 Task: Find connections with filter location Farshūţ with filter topic #healthy with filter profile language French with filter current company Startup Story™ with filter school BBD University with filter industry Plastics Manufacturing with filter service category Telecommunications with filter keywords title Suicide Hotline Volunteer
Action: Mouse moved to (499, 66)
Screenshot: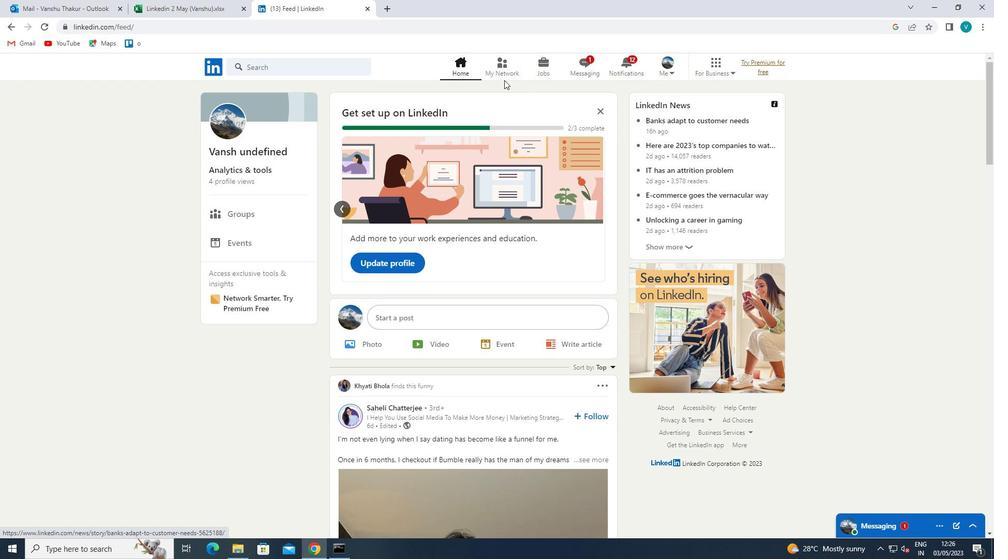 
Action: Mouse pressed left at (499, 66)
Screenshot: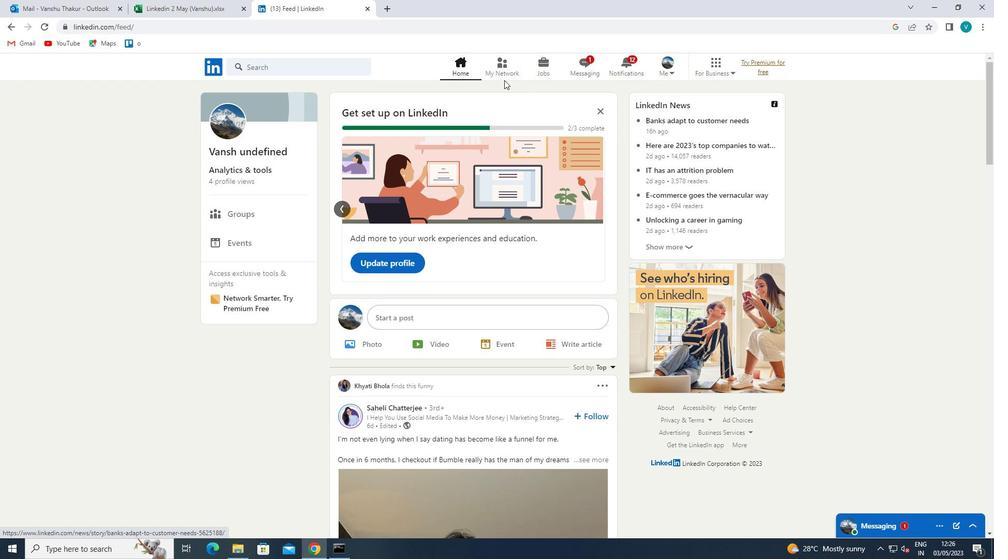 
Action: Mouse moved to (270, 132)
Screenshot: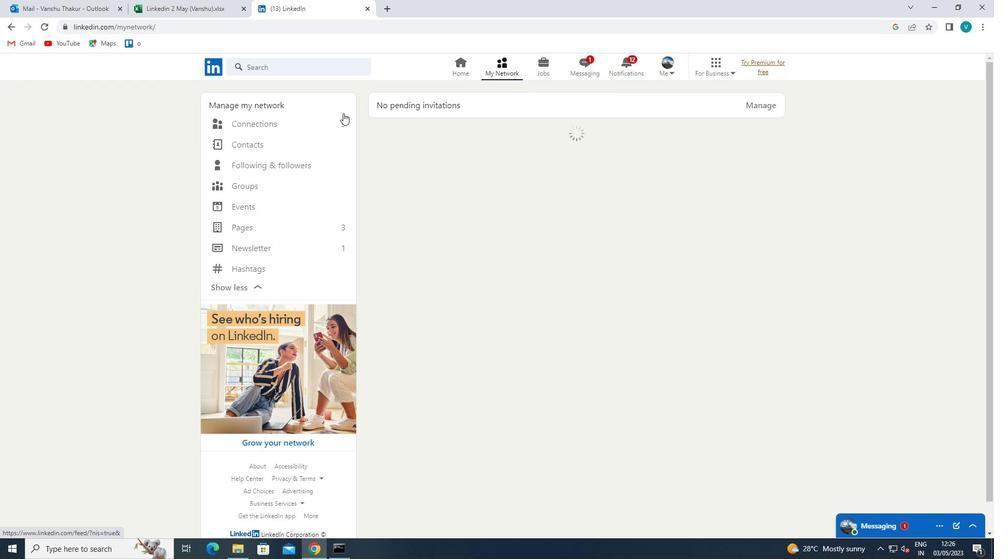 
Action: Mouse pressed left at (270, 132)
Screenshot: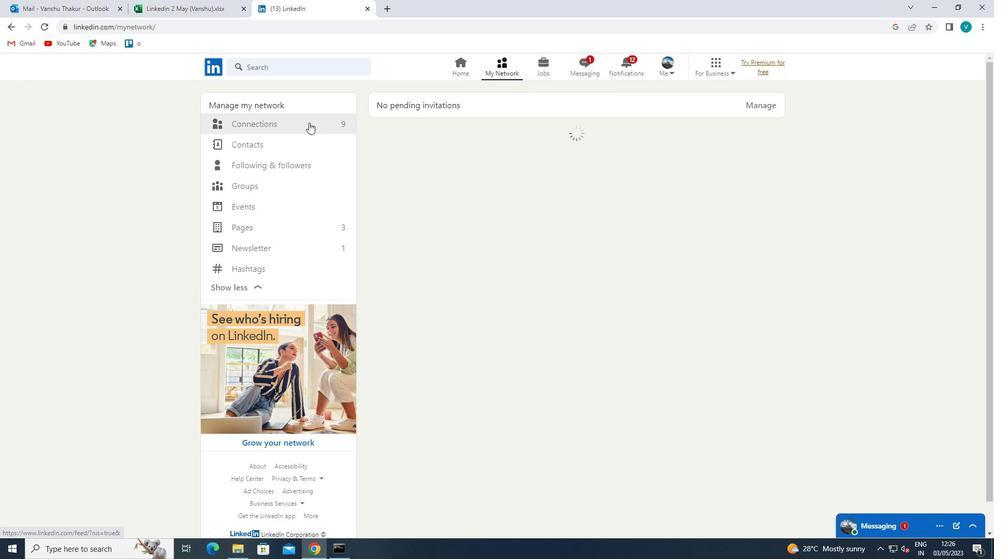 
Action: Mouse moved to (284, 123)
Screenshot: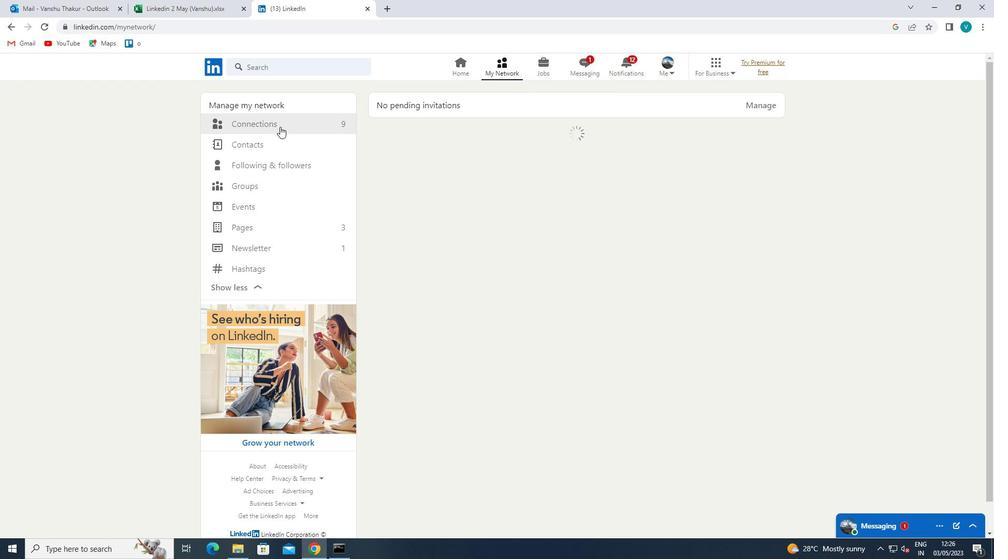 
Action: Mouse pressed left at (284, 123)
Screenshot: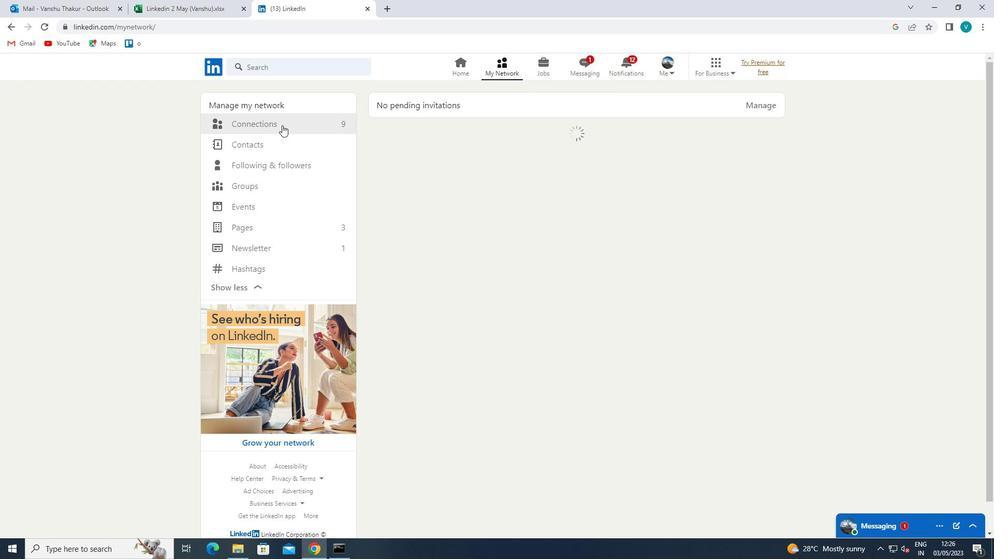 
Action: Mouse moved to (571, 129)
Screenshot: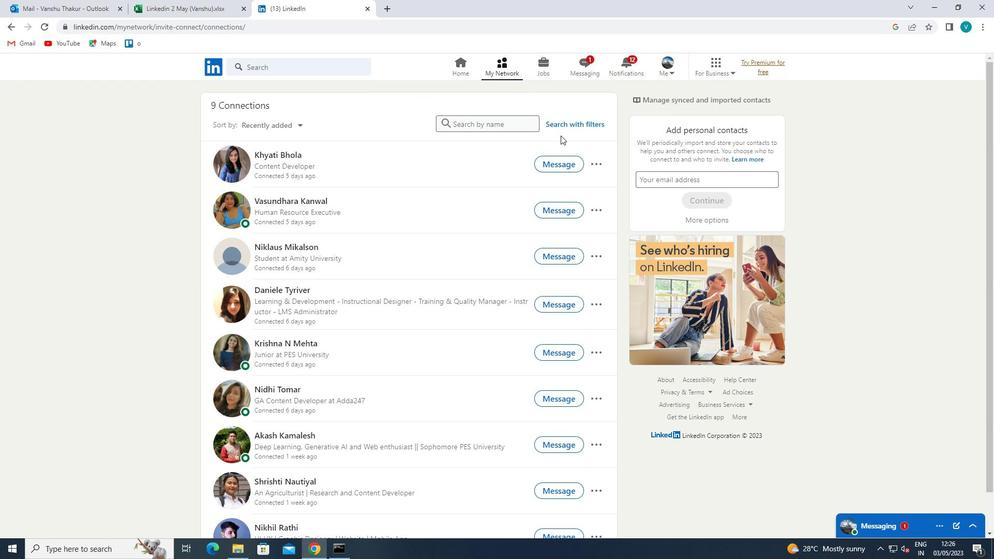
Action: Mouse pressed left at (571, 129)
Screenshot: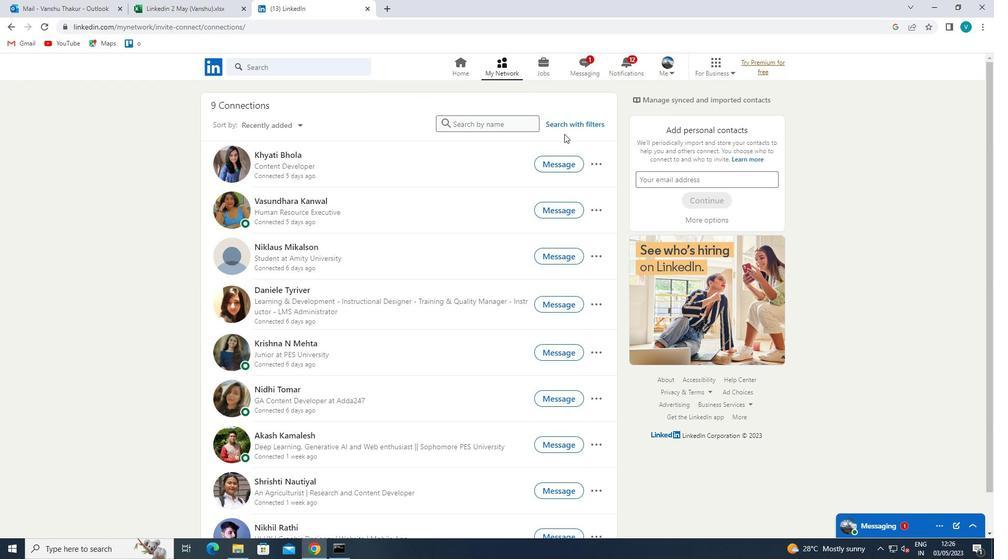 
Action: Mouse moved to (497, 100)
Screenshot: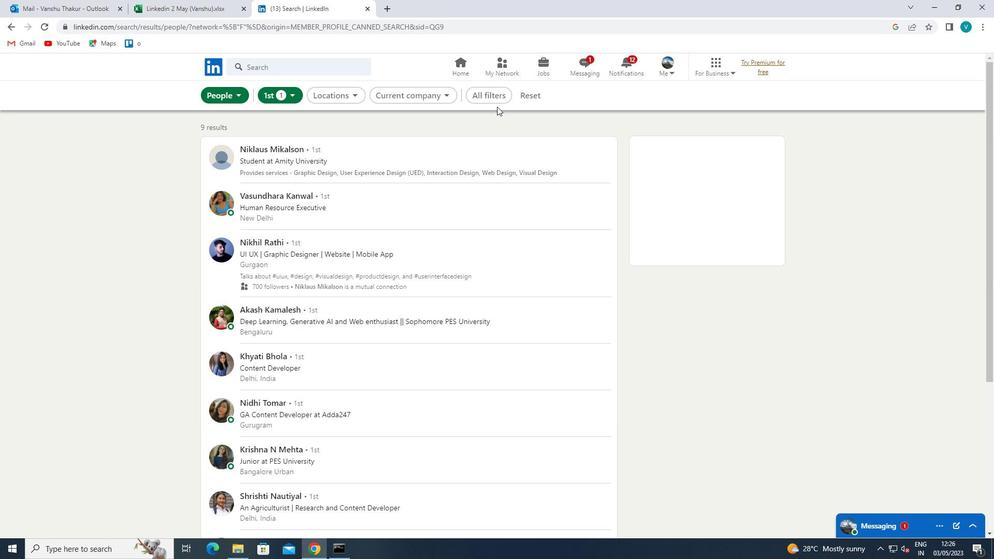 
Action: Mouse pressed left at (497, 100)
Screenshot: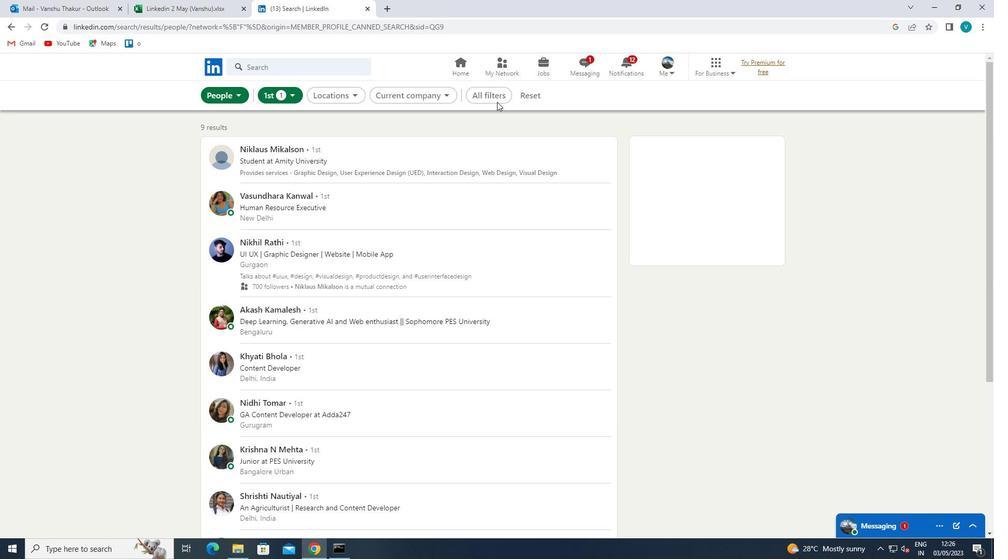 
Action: Mouse moved to (496, 98)
Screenshot: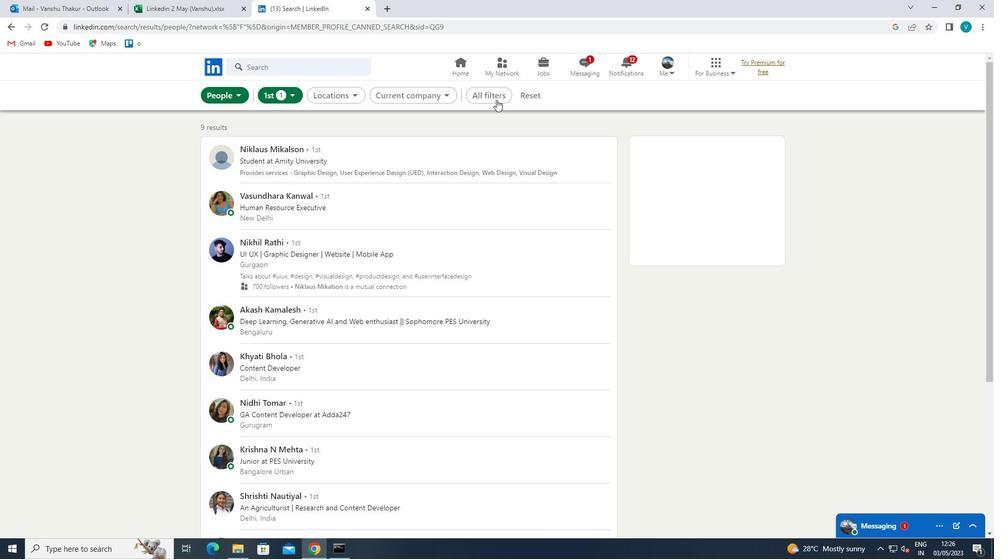 
Action: Mouse pressed left at (496, 98)
Screenshot: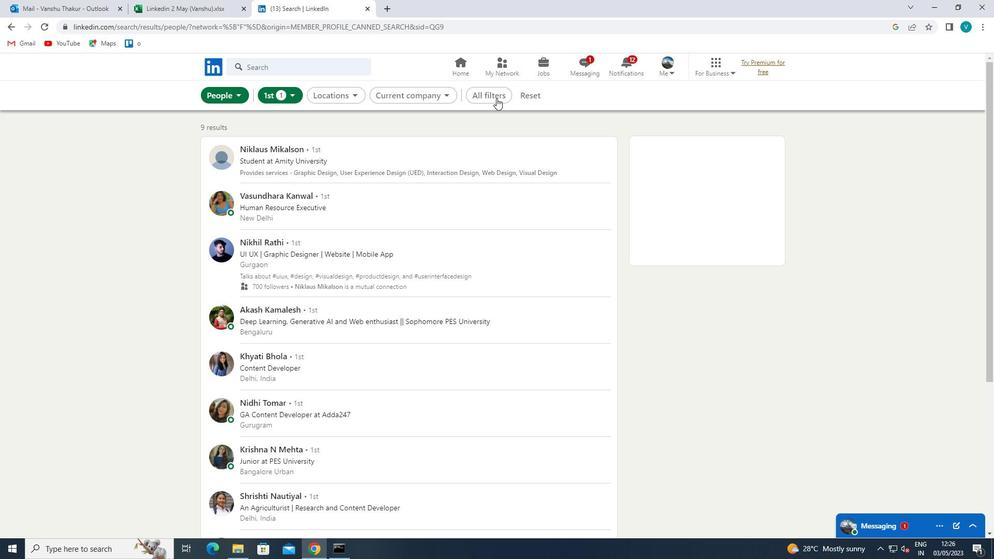 
Action: Mouse moved to (482, 89)
Screenshot: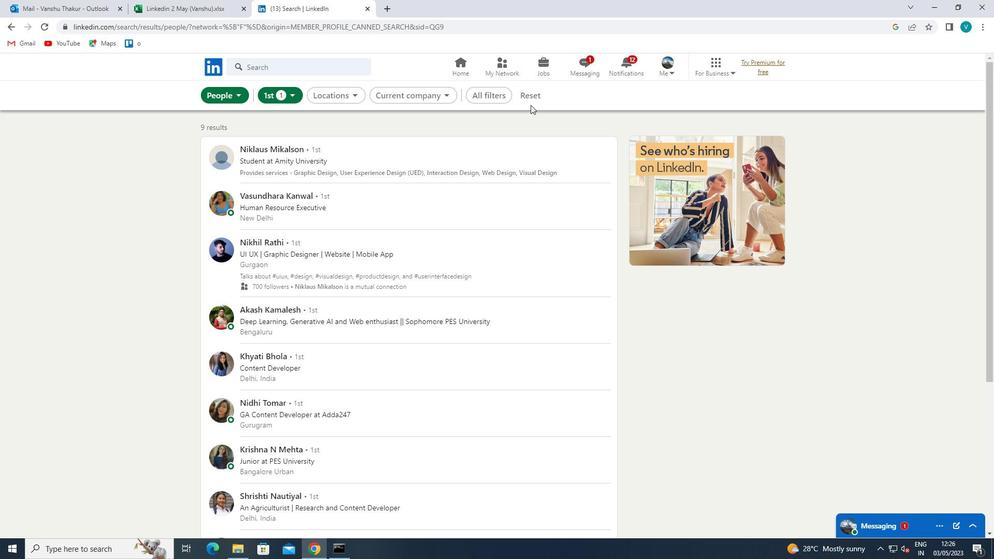 
Action: Mouse pressed left at (482, 89)
Screenshot: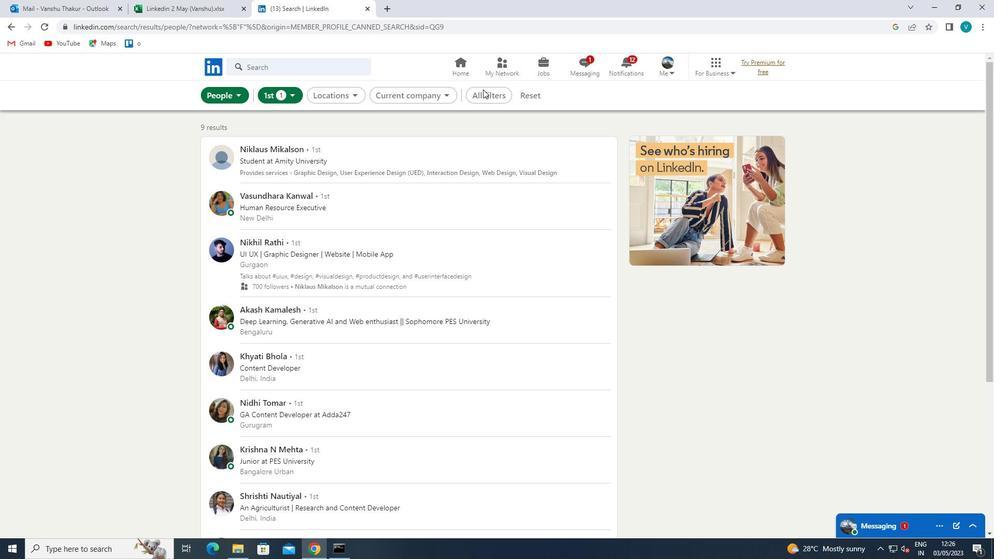
Action: Mouse moved to (484, 101)
Screenshot: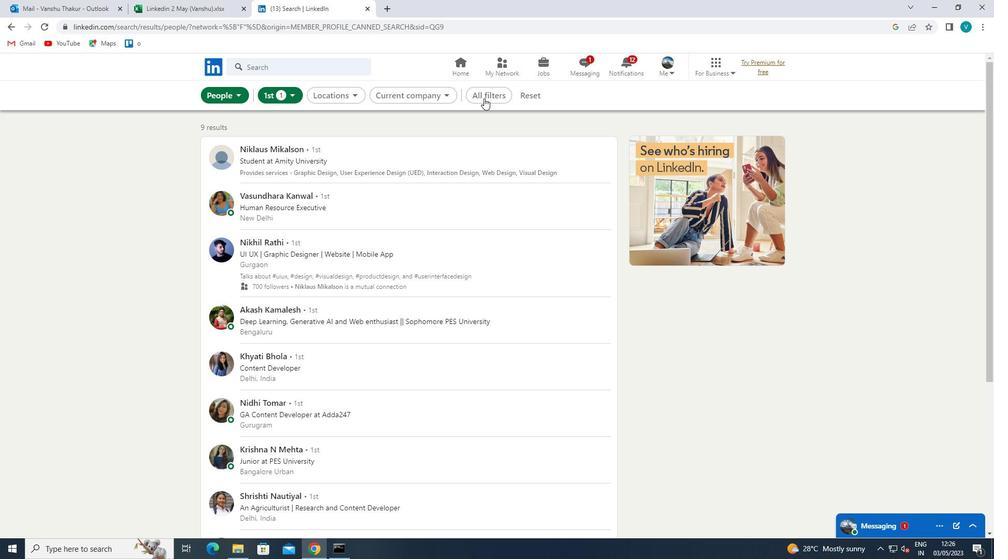 
Action: Mouse pressed left at (484, 101)
Screenshot: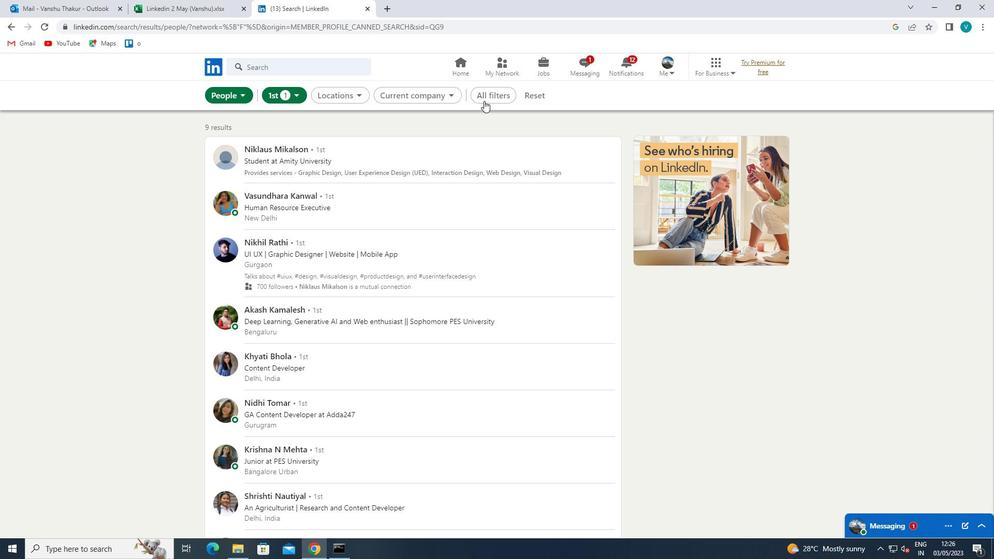 
Action: Mouse pressed left at (484, 101)
Screenshot: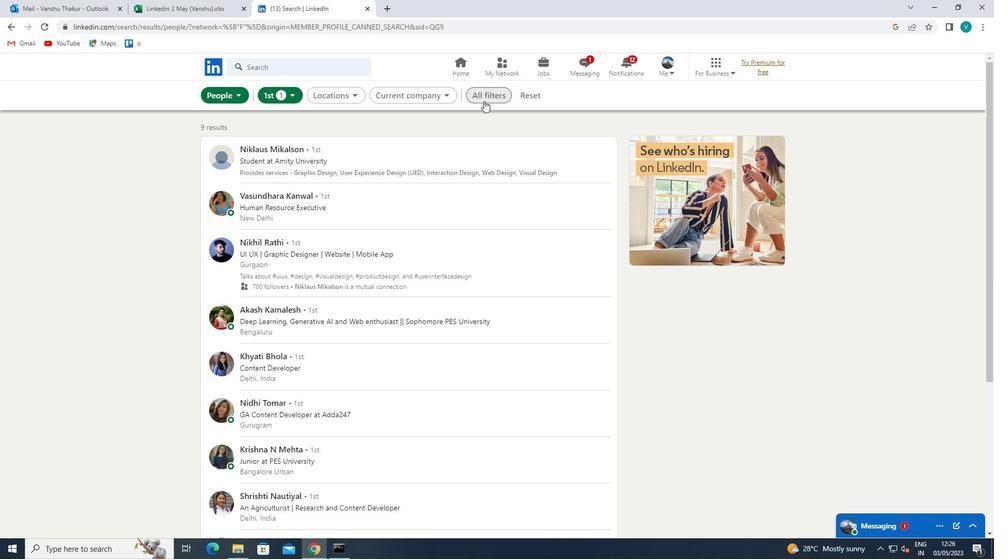 
Action: Mouse moved to (870, 365)
Screenshot: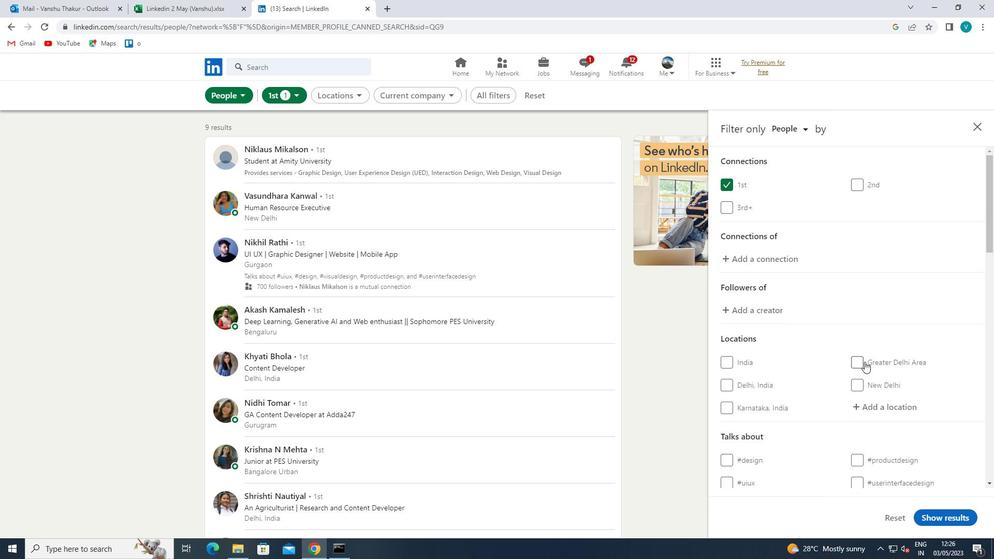 
Action: Mouse scrolled (870, 365) with delta (0, 0)
Screenshot: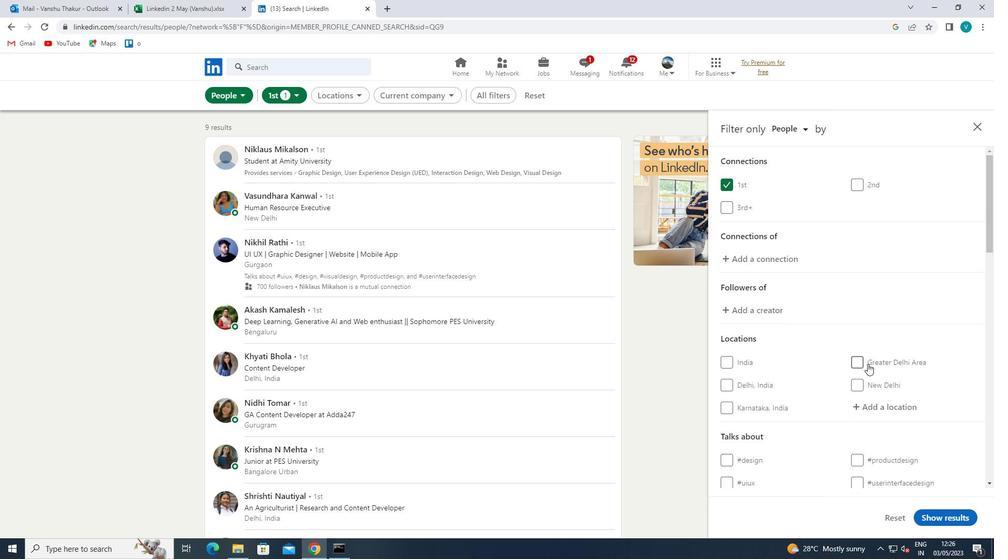 
Action: Mouse scrolled (870, 365) with delta (0, 0)
Screenshot: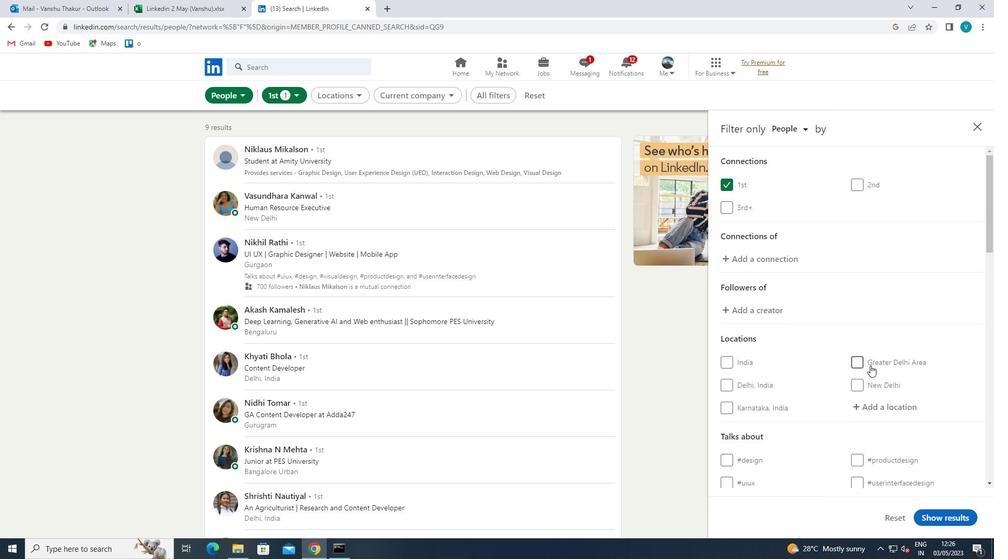 
Action: Mouse moved to (880, 300)
Screenshot: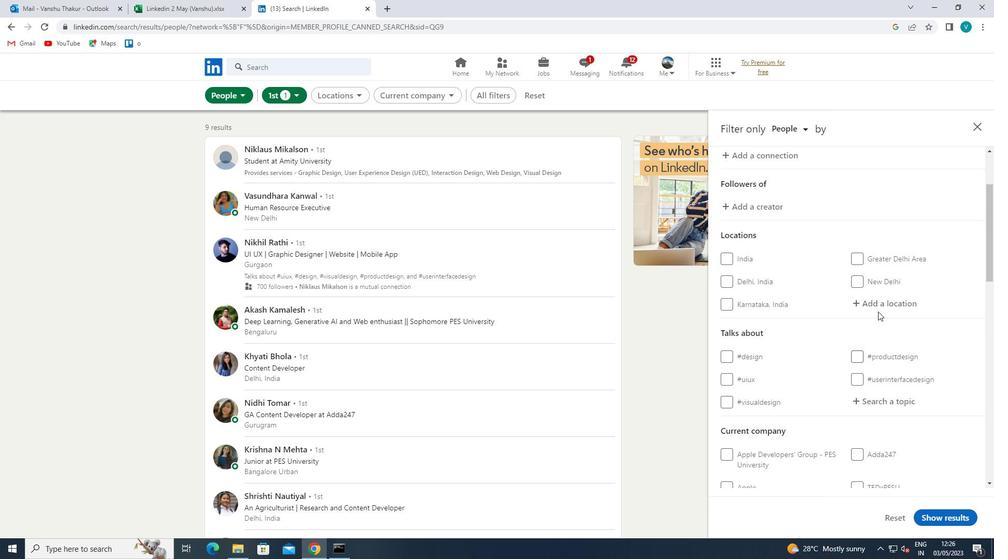 
Action: Mouse pressed left at (880, 300)
Screenshot: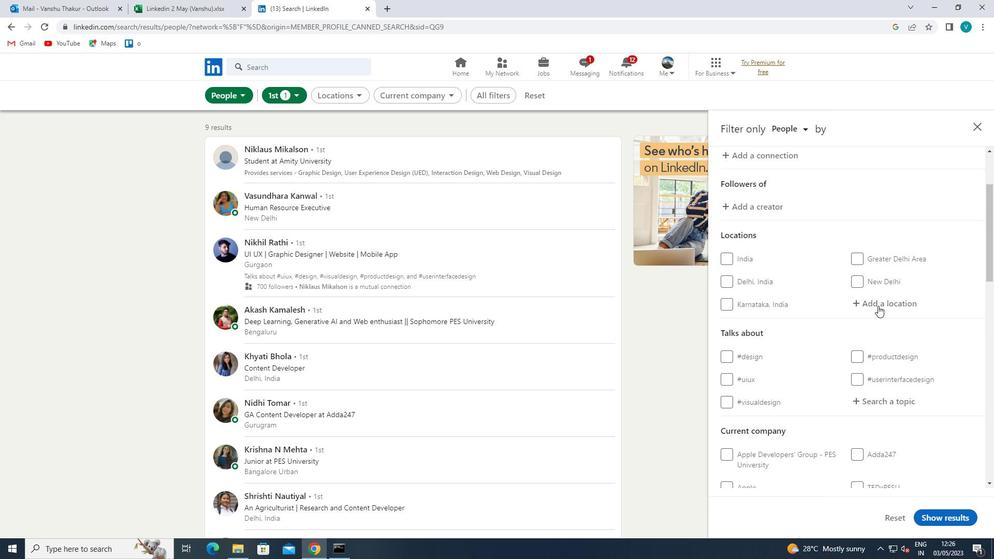 
Action: Mouse moved to (714, 207)
Screenshot: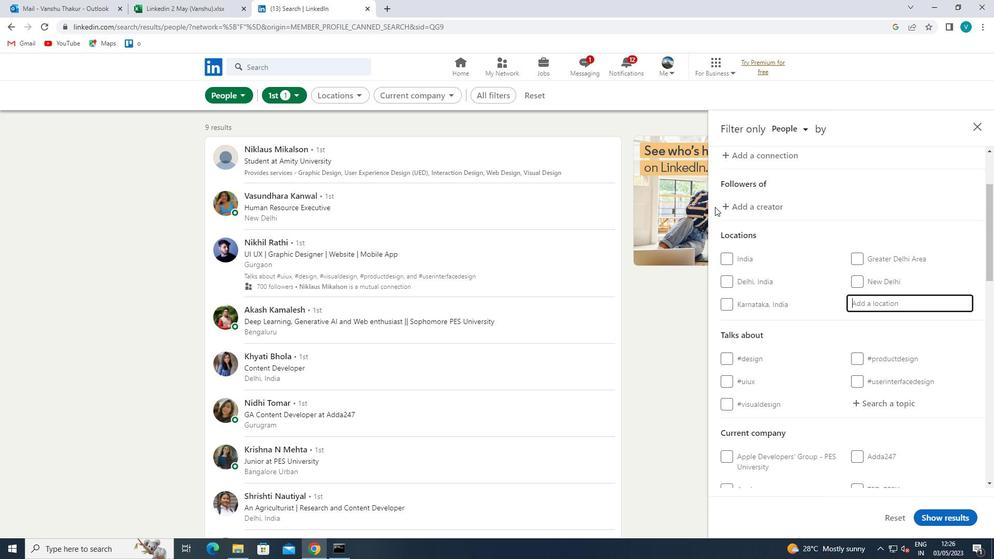 
Action: Key pressed <Key.shift>FARSHUT
Screenshot: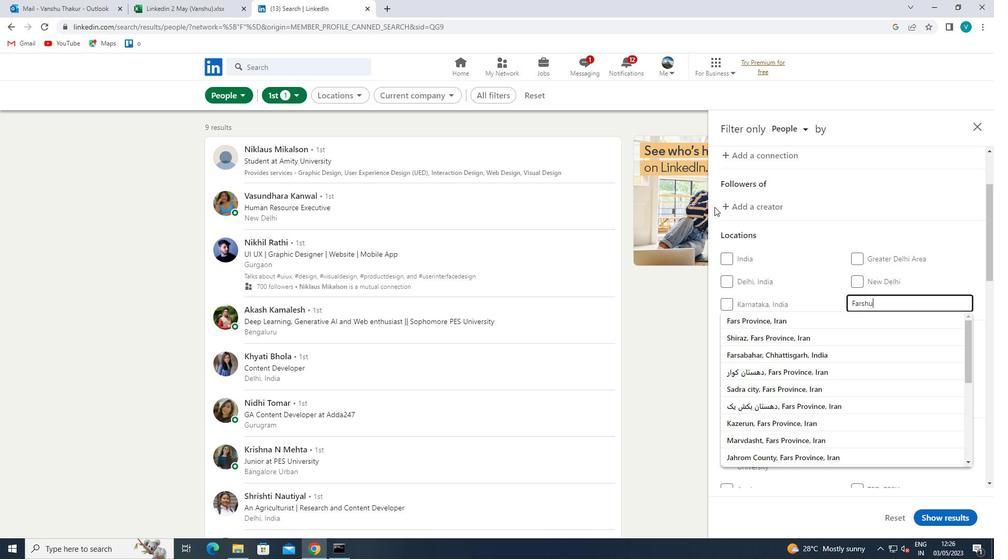 
Action: Mouse moved to (804, 301)
Screenshot: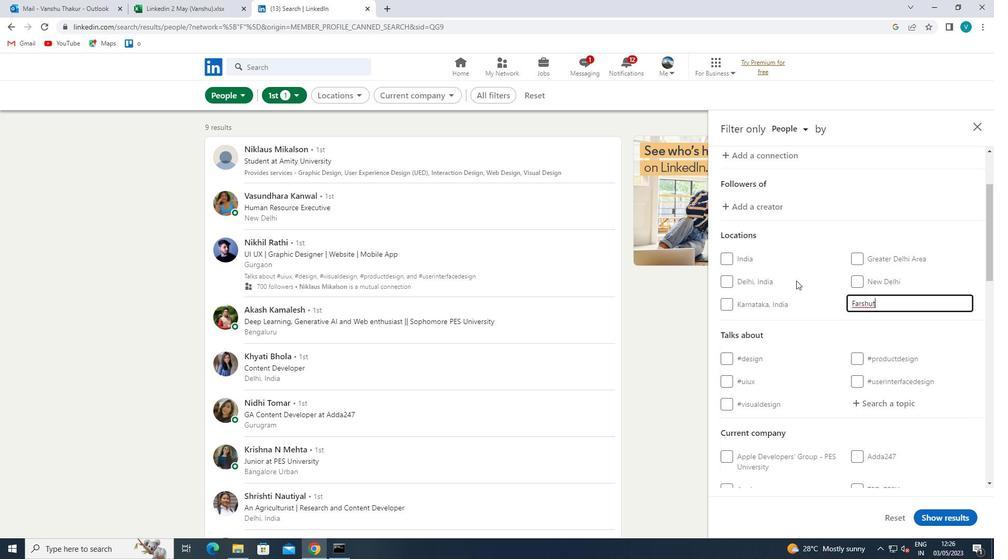 
Action: Mouse pressed left at (804, 301)
Screenshot: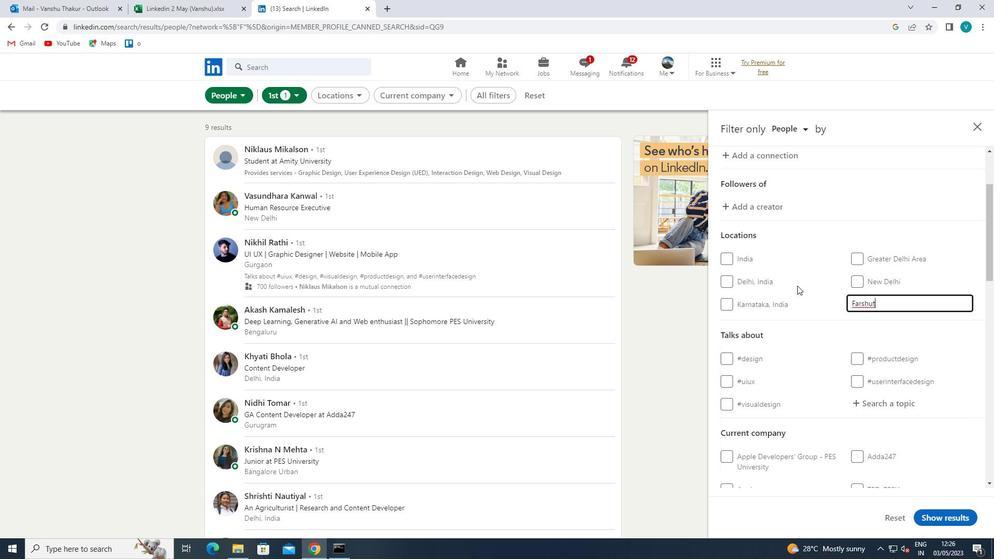 
Action: Mouse moved to (869, 301)
Screenshot: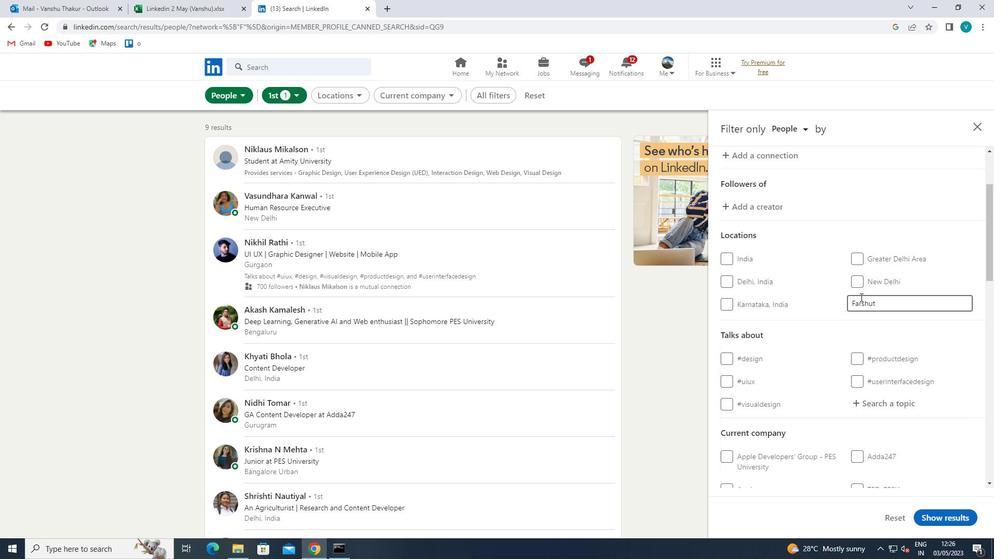 
Action: Mouse scrolled (869, 301) with delta (0, 0)
Screenshot: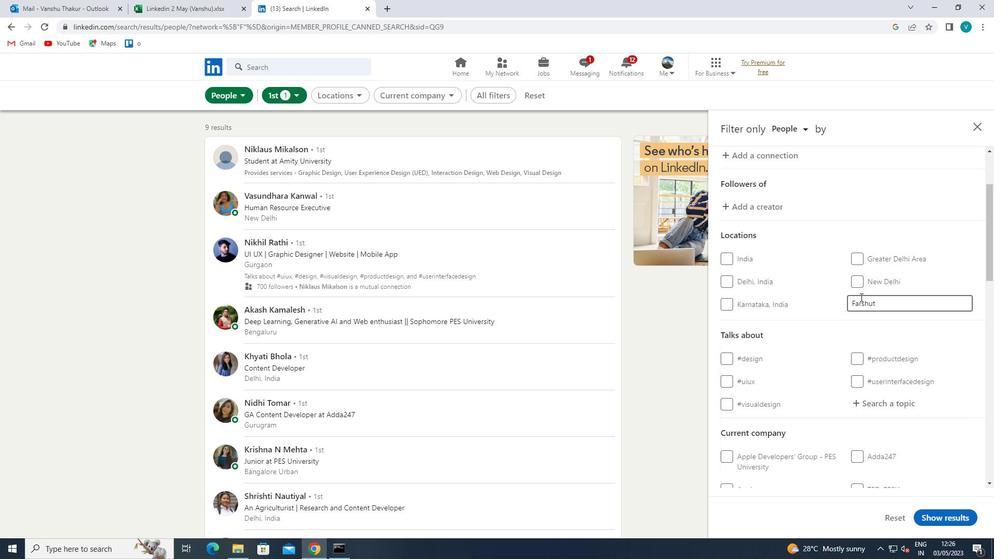 
Action: Mouse scrolled (869, 301) with delta (0, 0)
Screenshot: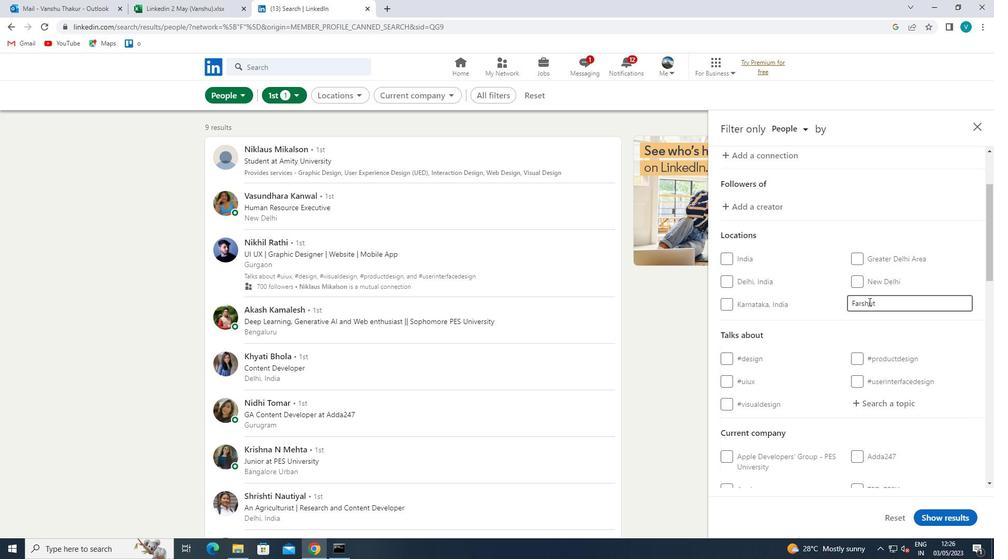 
Action: Mouse moved to (869, 302)
Screenshot: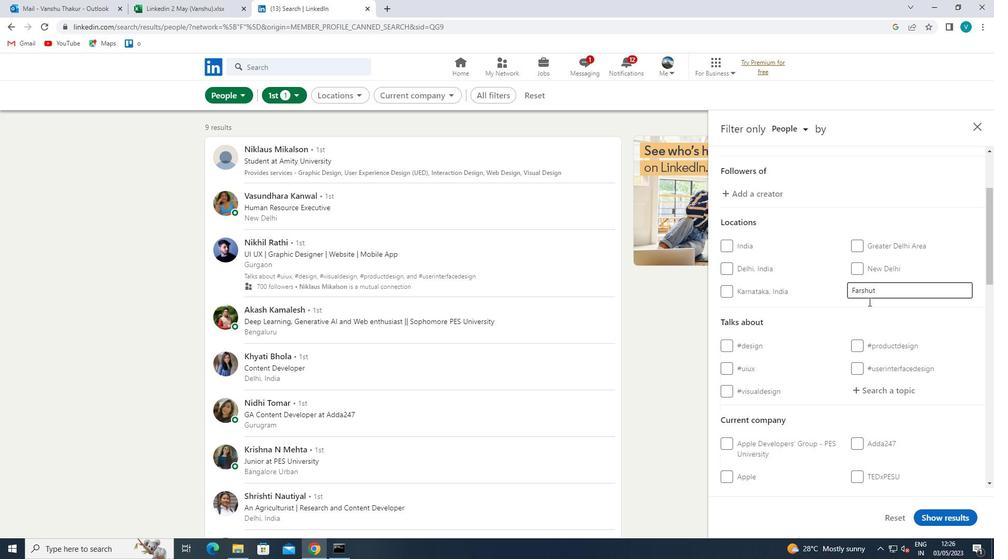 
Action: Mouse scrolled (869, 301) with delta (0, 0)
Screenshot: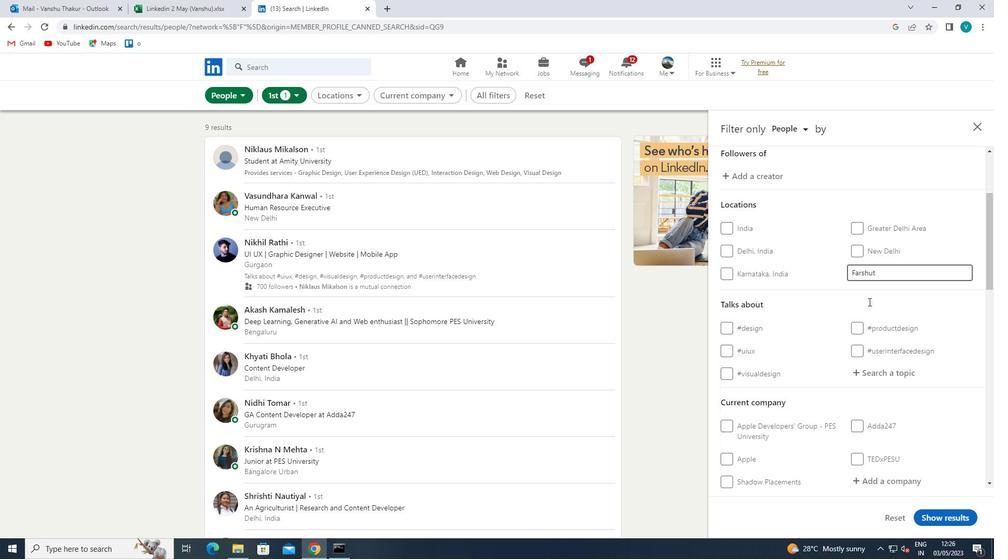 
Action: Mouse moved to (889, 252)
Screenshot: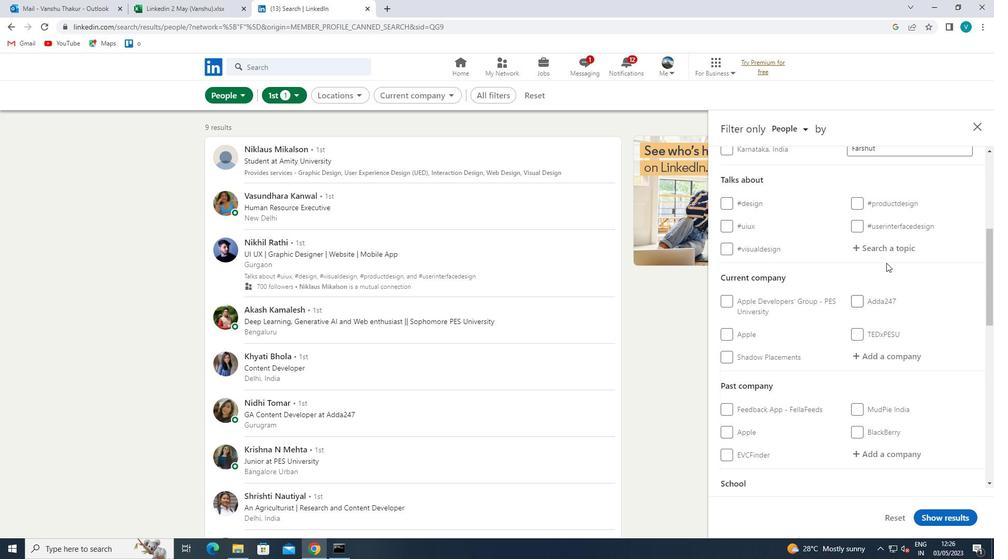 
Action: Mouse pressed left at (889, 252)
Screenshot: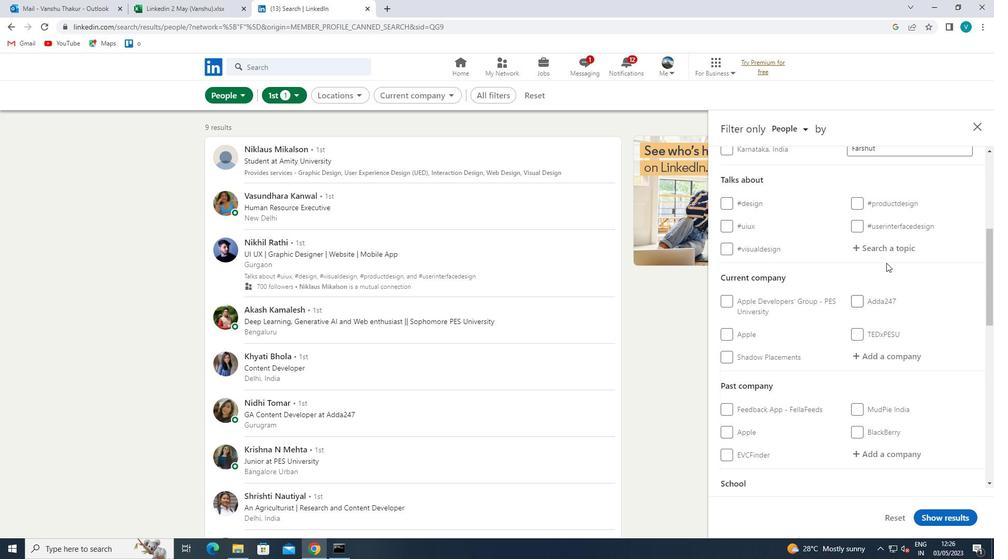 
Action: Mouse moved to (624, 104)
Screenshot: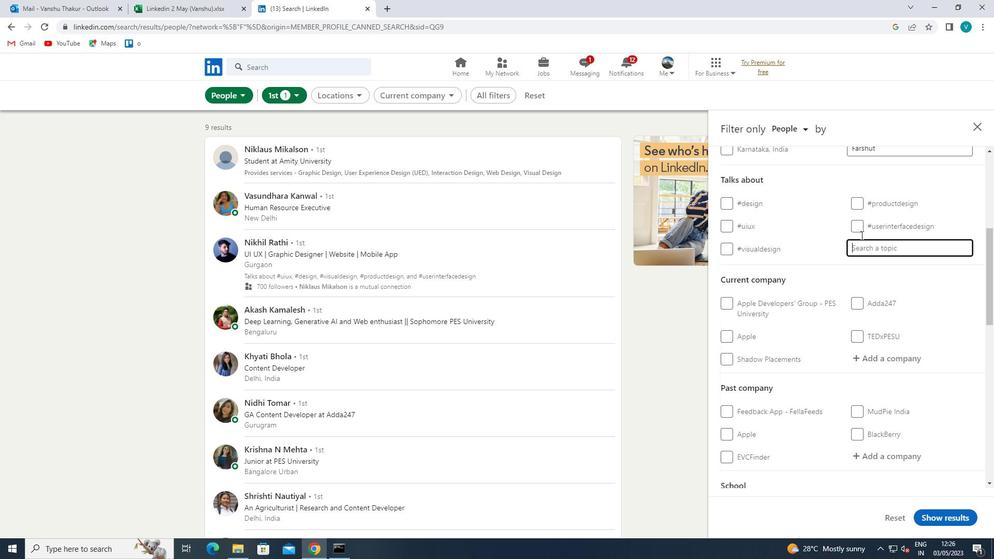 
Action: Key pressed HEALTHY
Screenshot: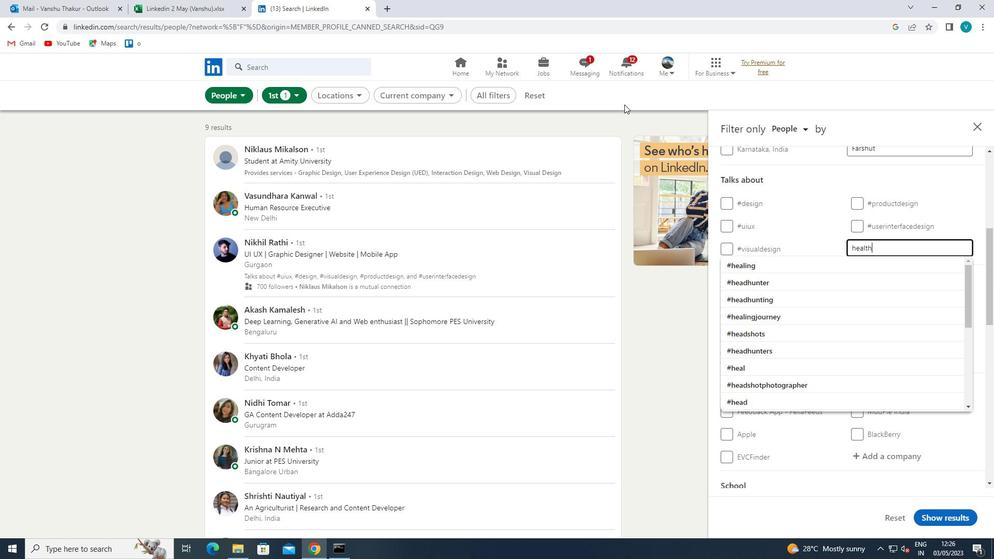 
Action: Mouse moved to (753, 302)
Screenshot: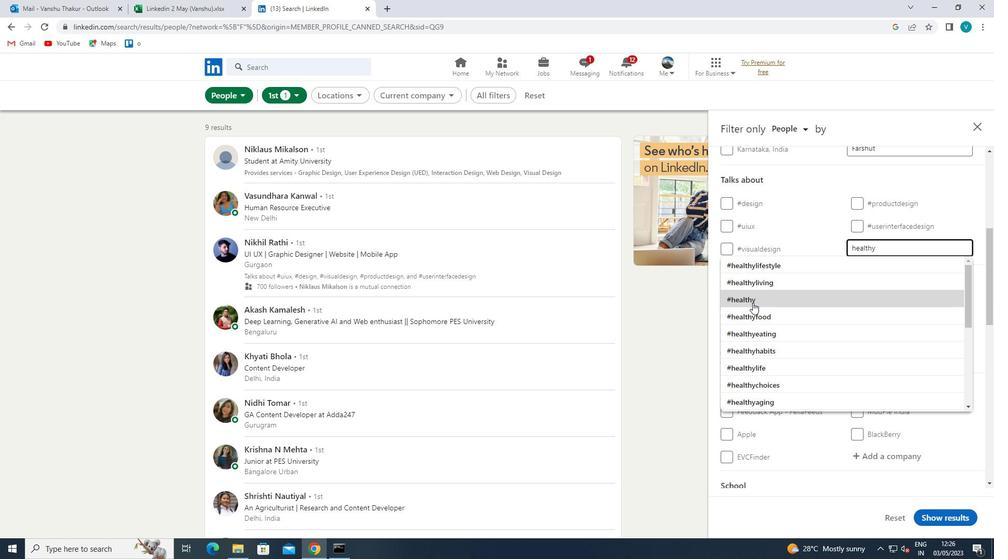 
Action: Mouse pressed left at (753, 302)
Screenshot: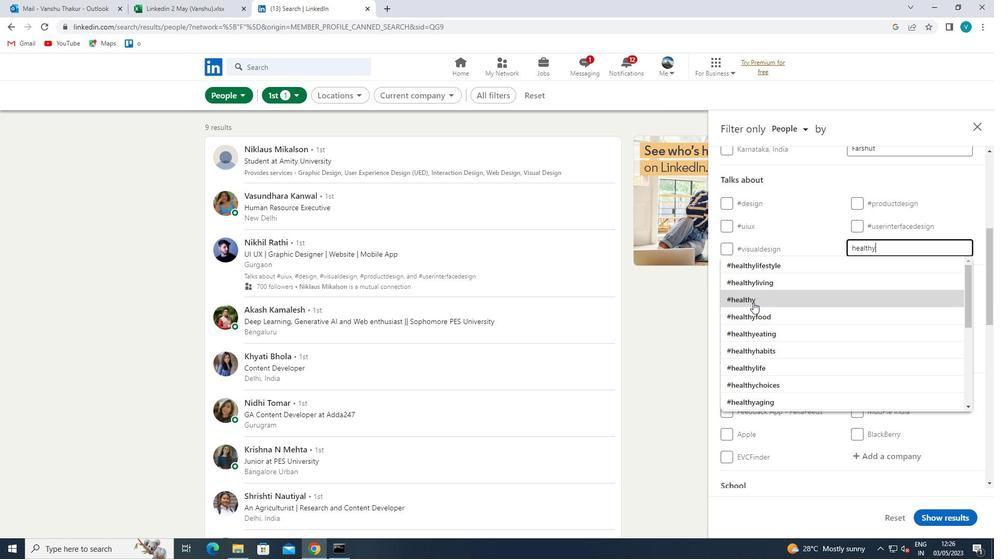 
Action: Mouse moved to (864, 320)
Screenshot: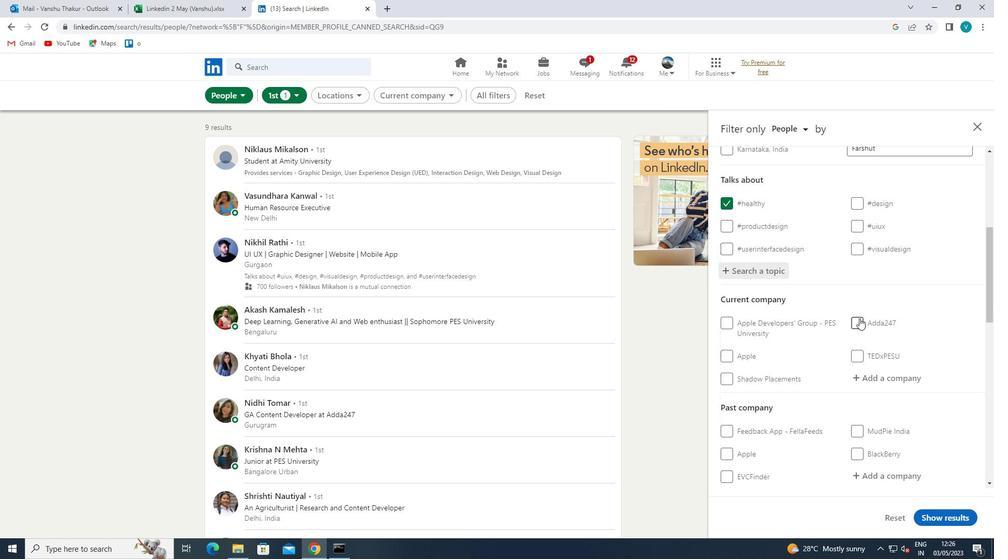 
Action: Mouse scrolled (864, 319) with delta (0, 0)
Screenshot: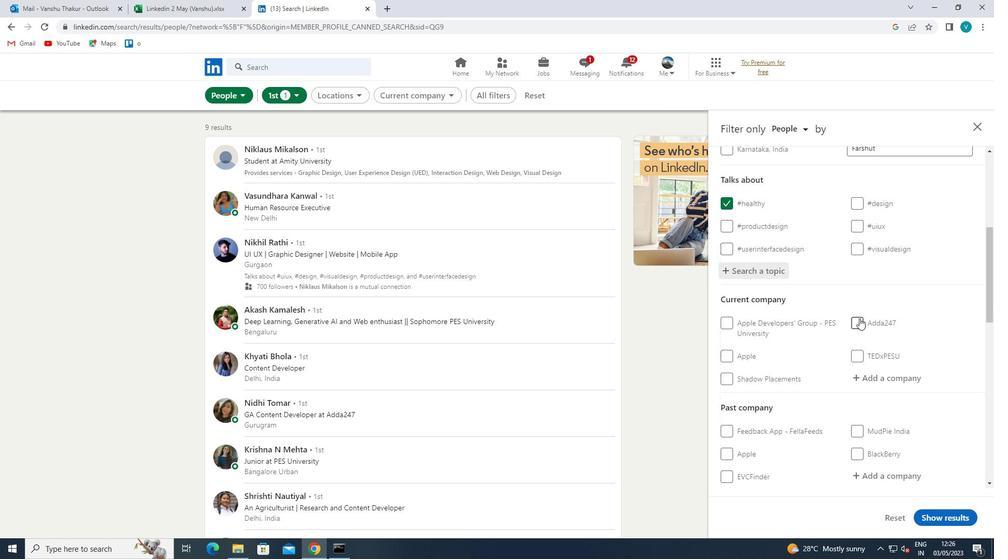 
Action: Mouse moved to (869, 321)
Screenshot: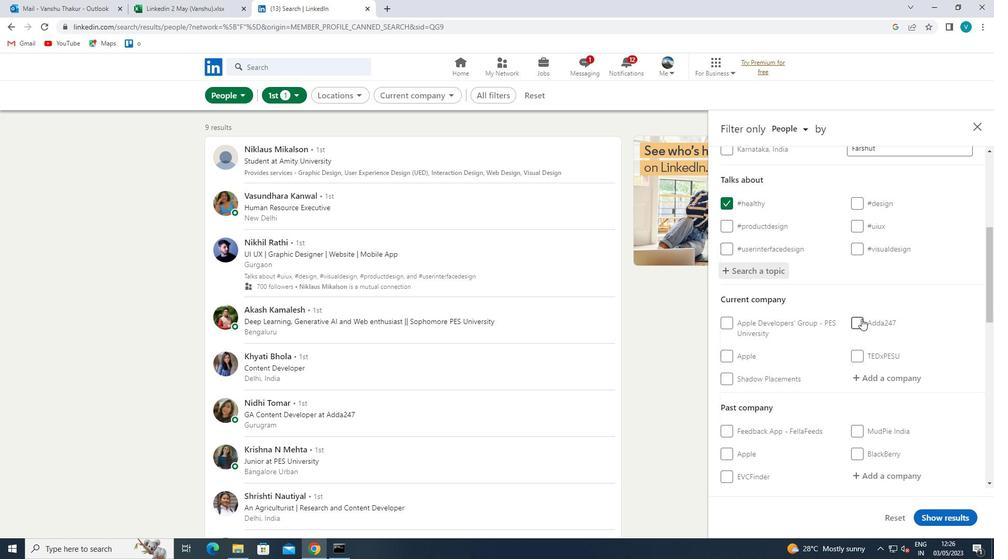 
Action: Mouse scrolled (869, 321) with delta (0, 0)
Screenshot: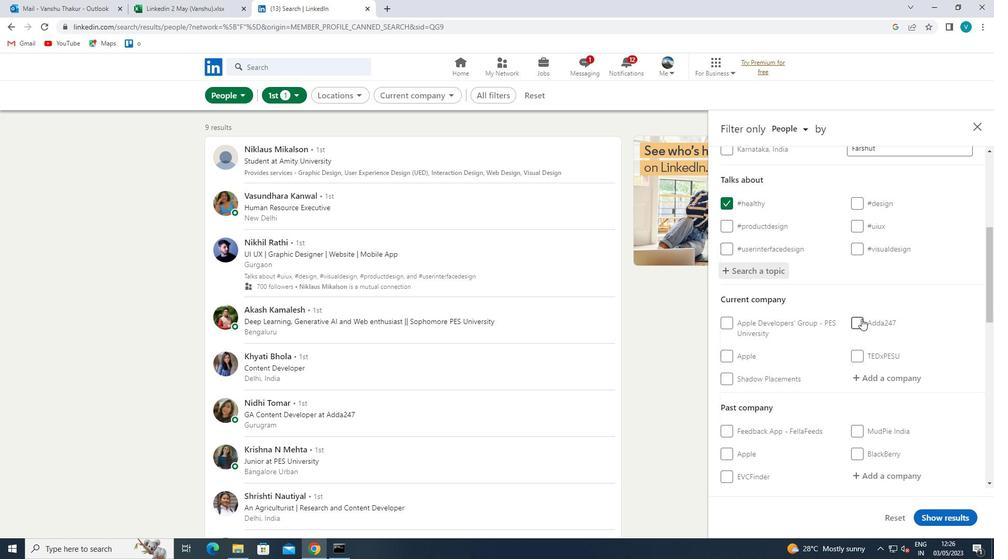 
Action: Mouse moved to (871, 322)
Screenshot: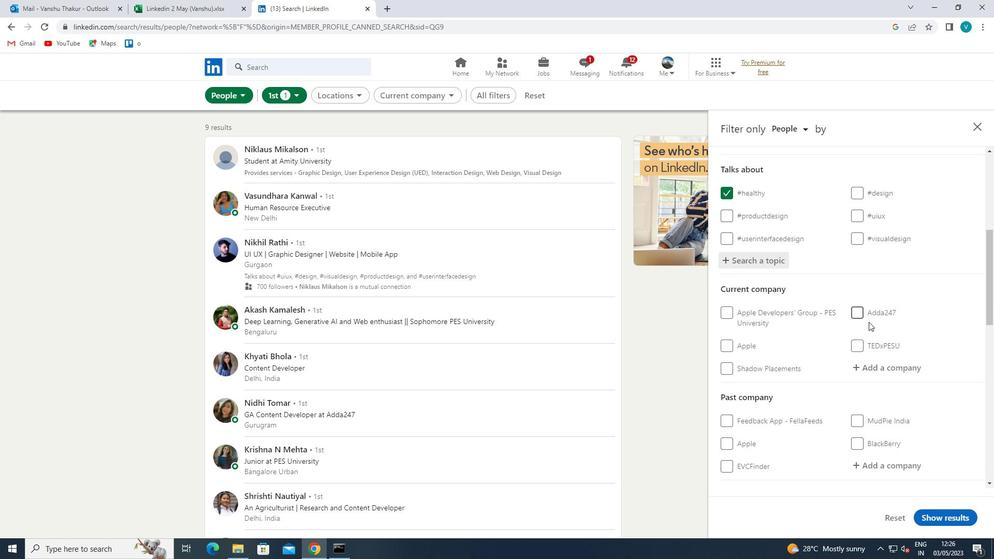 
Action: Mouse scrolled (871, 322) with delta (0, 0)
Screenshot: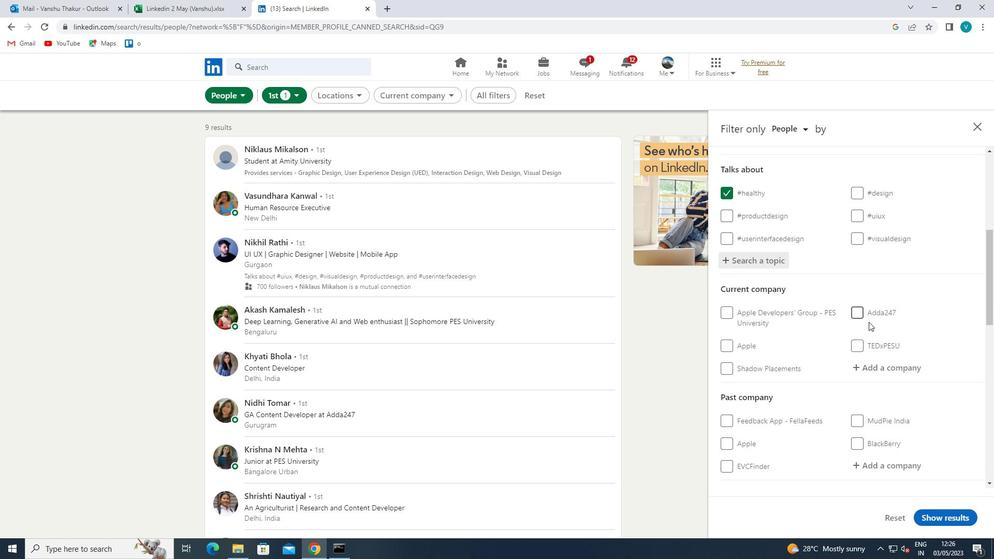 
Action: Mouse moved to (882, 258)
Screenshot: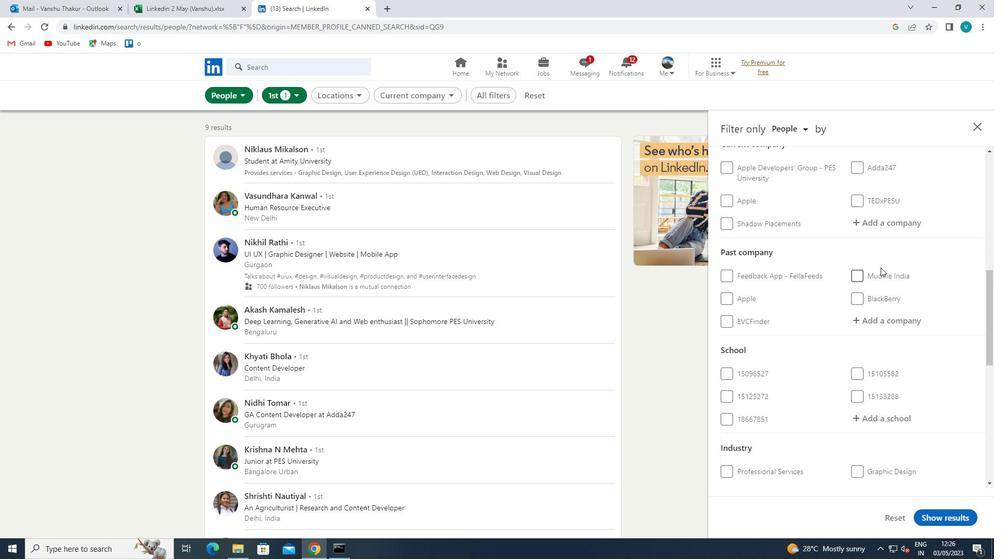 
Action: Mouse scrolled (882, 259) with delta (0, 0)
Screenshot: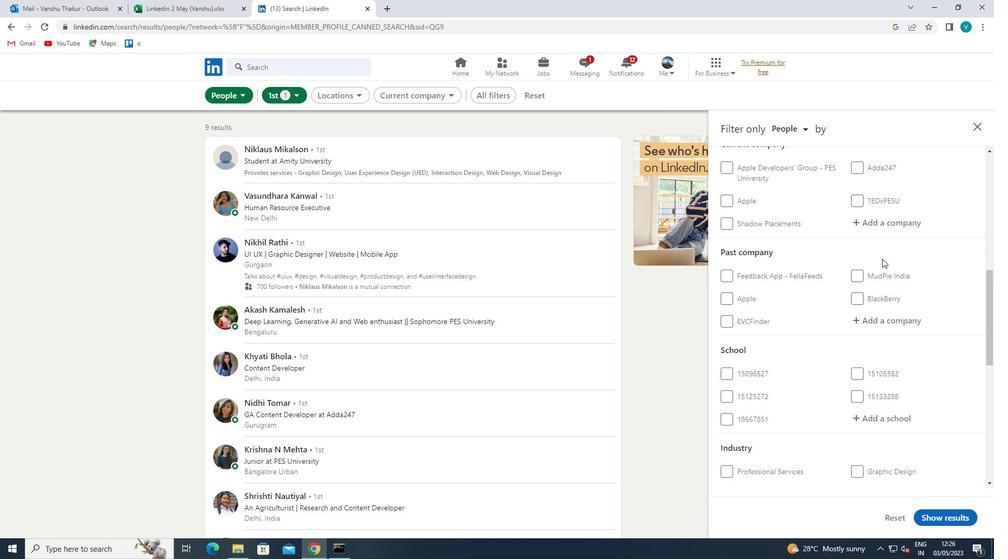 
Action: Mouse pressed left at (882, 258)
Screenshot: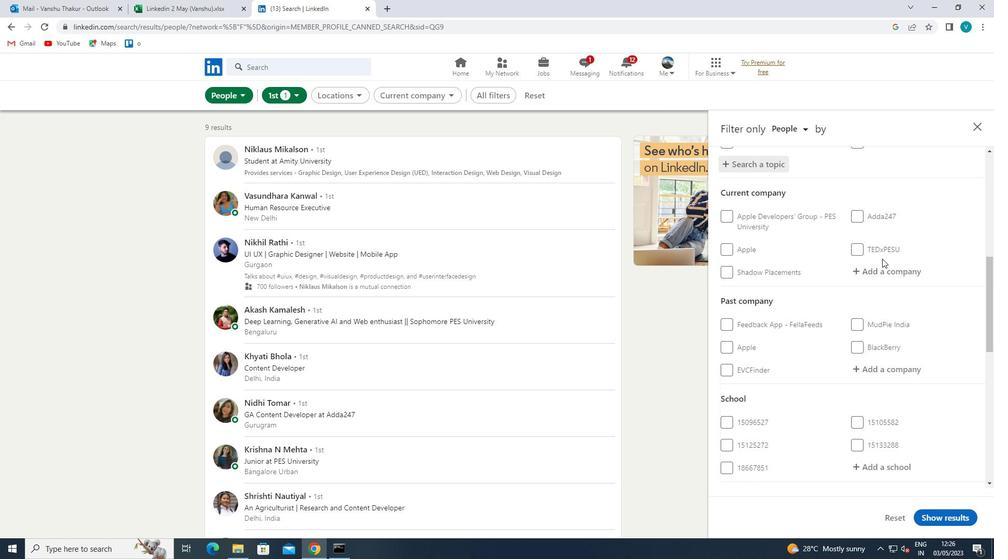 
Action: Mouse moved to (884, 265)
Screenshot: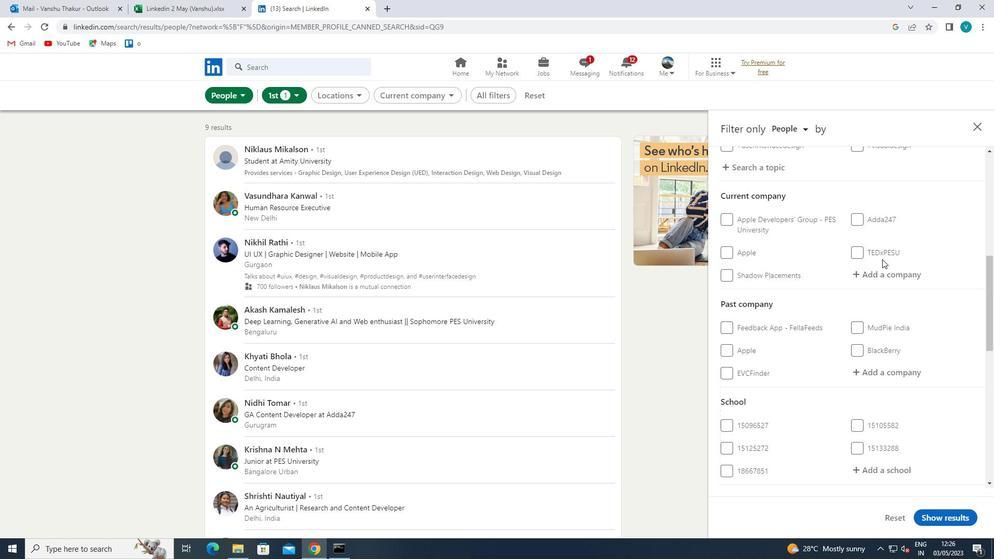 
Action: Mouse pressed left at (884, 265)
Screenshot: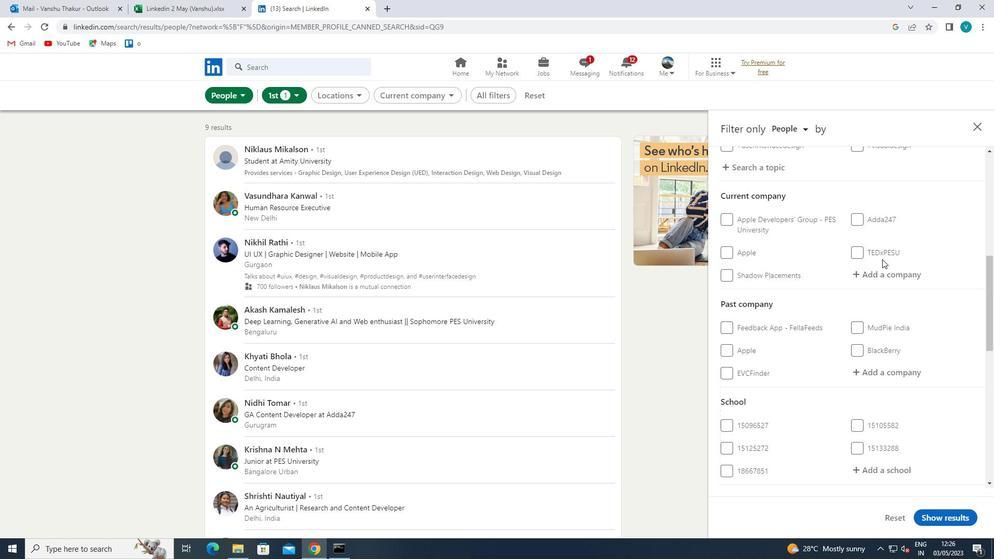 
Action: Mouse moved to (740, 189)
Screenshot: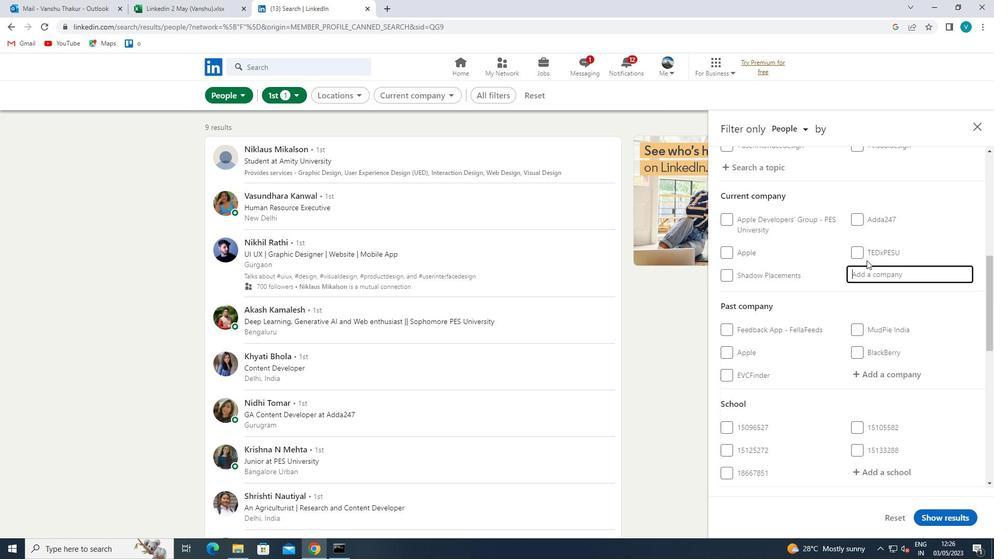 
Action: Key pressed <Key.shift>STARTUP<Key.space><Key.shift>STO
Screenshot: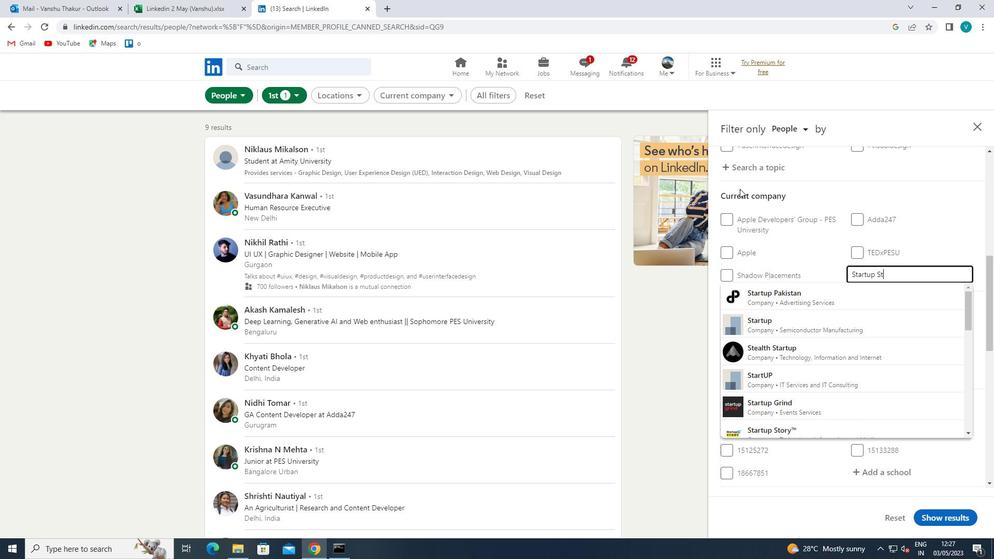 
Action: Mouse moved to (798, 293)
Screenshot: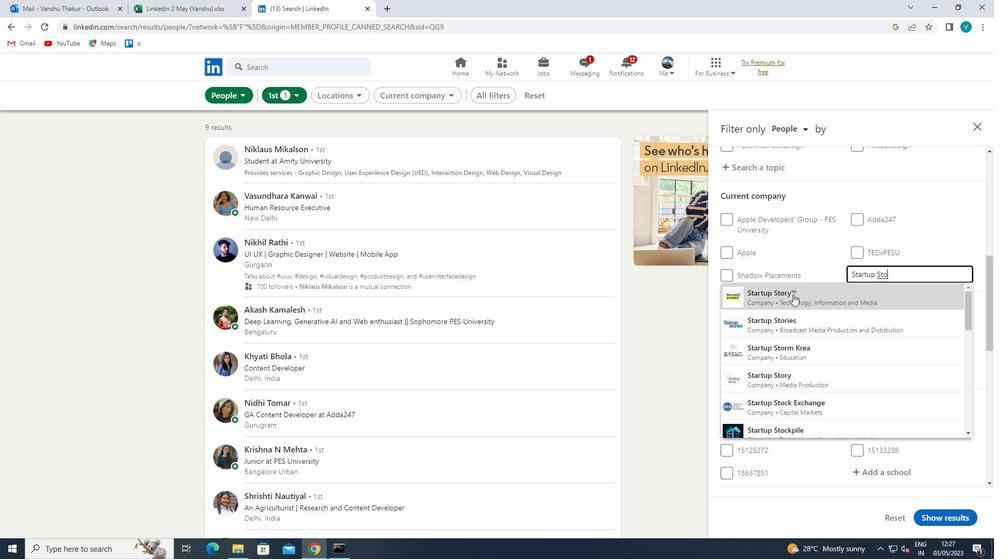 
Action: Mouse pressed left at (798, 293)
Screenshot: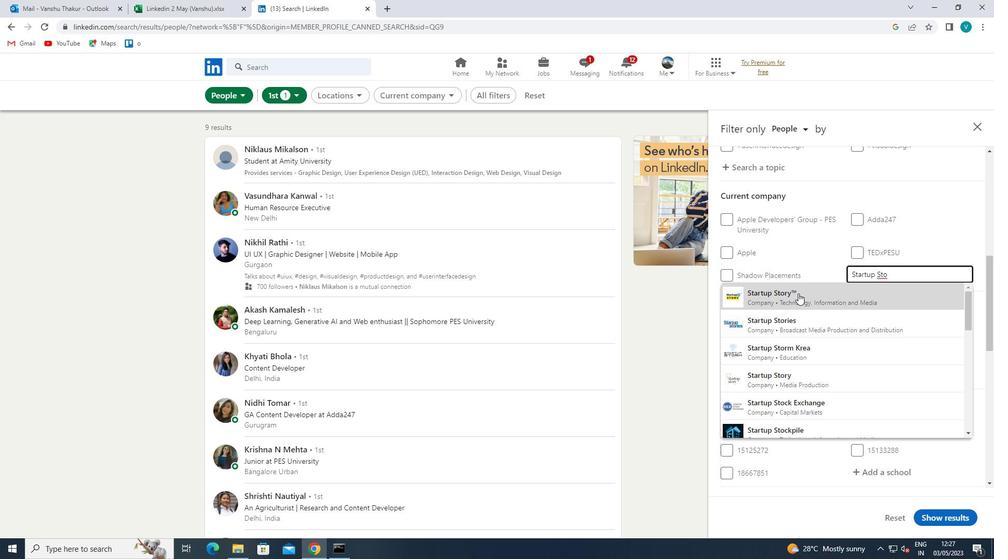 
Action: Mouse moved to (815, 282)
Screenshot: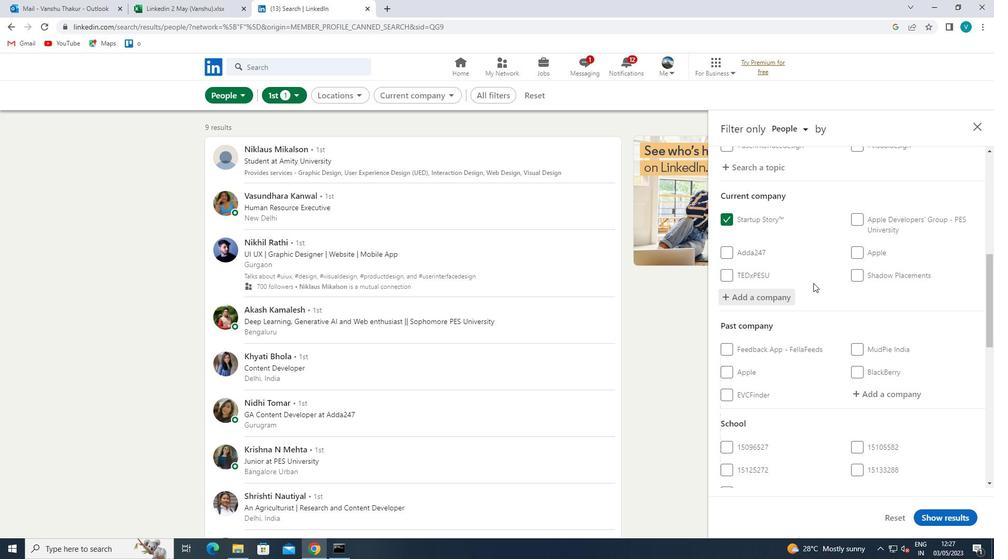 
Action: Mouse scrolled (815, 281) with delta (0, 0)
Screenshot: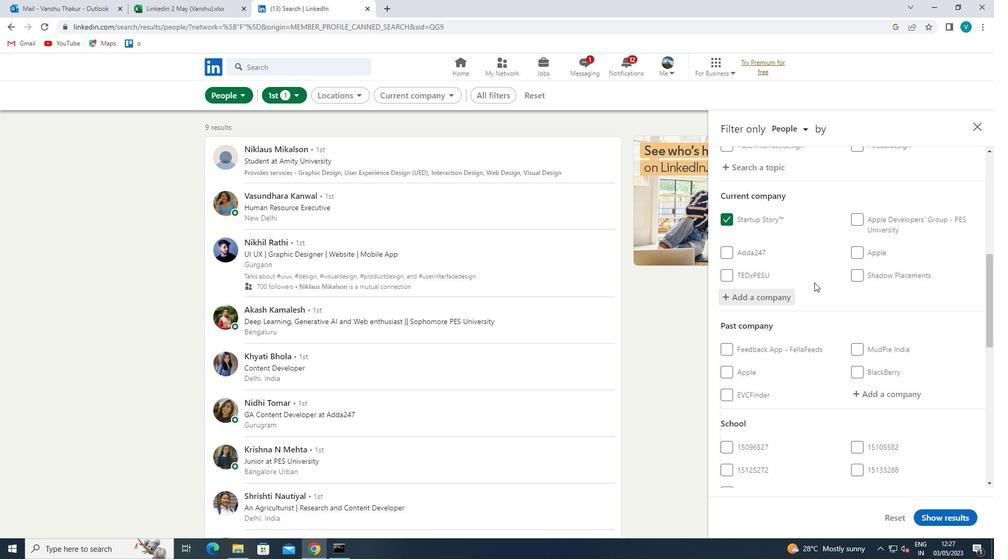 
Action: Mouse scrolled (815, 281) with delta (0, 0)
Screenshot: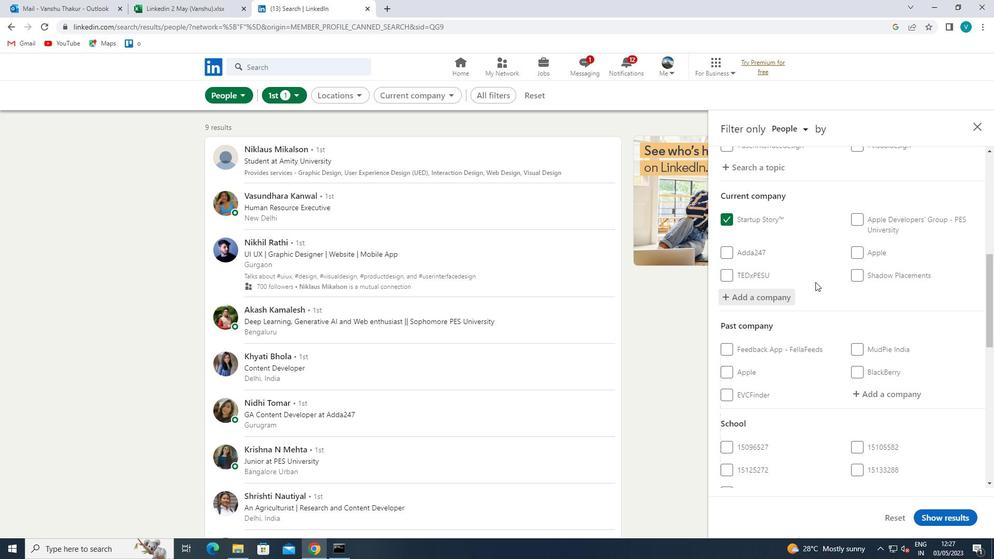 
Action: Mouse scrolled (815, 281) with delta (0, 0)
Screenshot: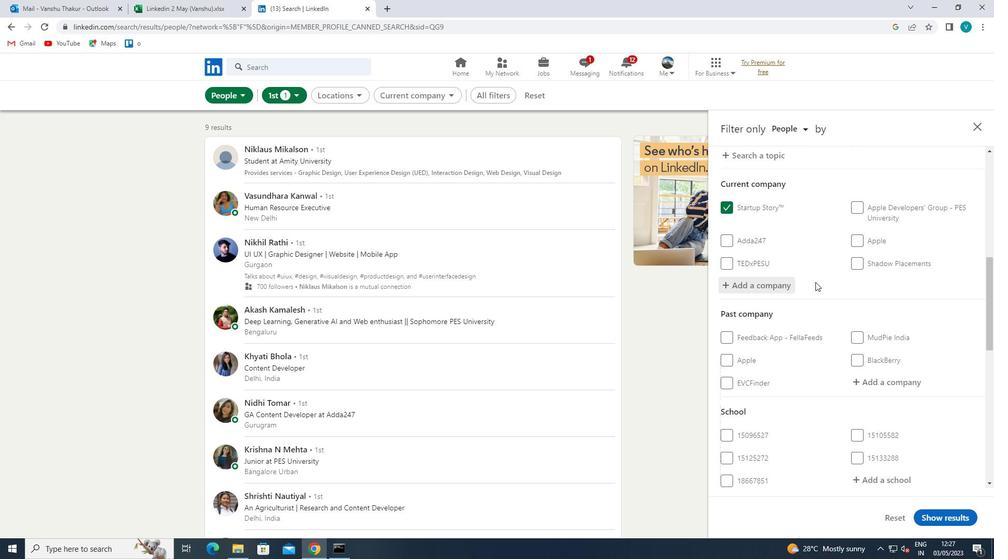 
Action: Mouse moved to (863, 335)
Screenshot: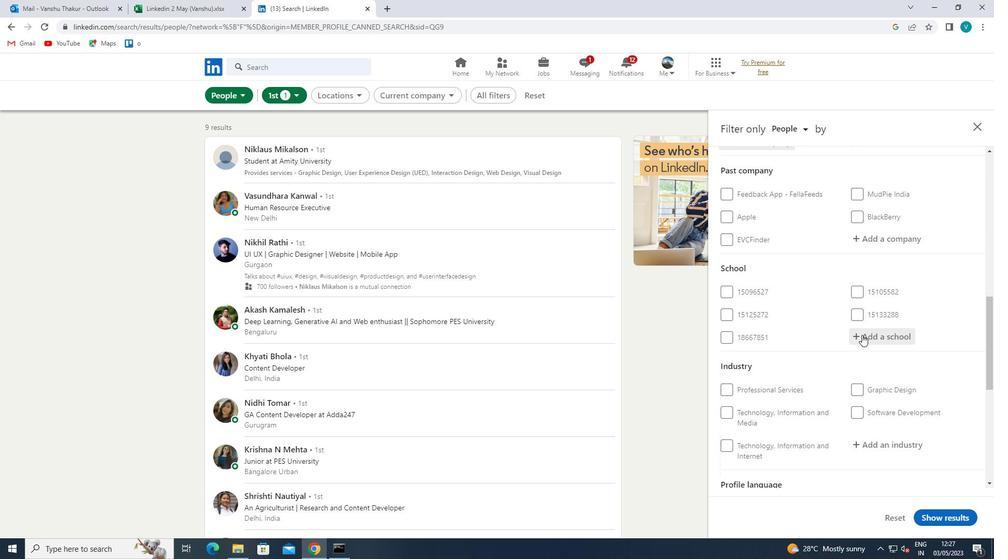
Action: Mouse pressed left at (863, 335)
Screenshot: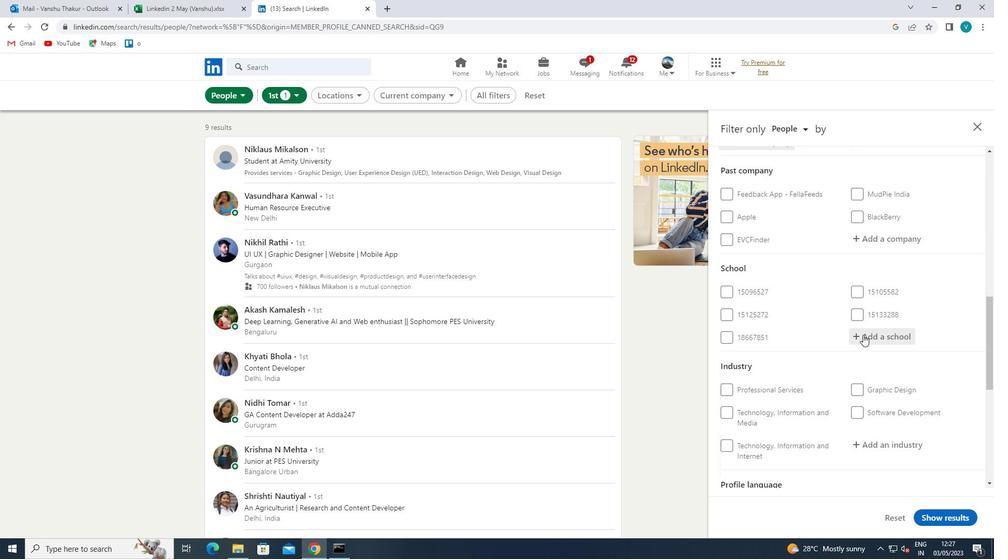 
Action: Mouse moved to (864, 335)
Screenshot: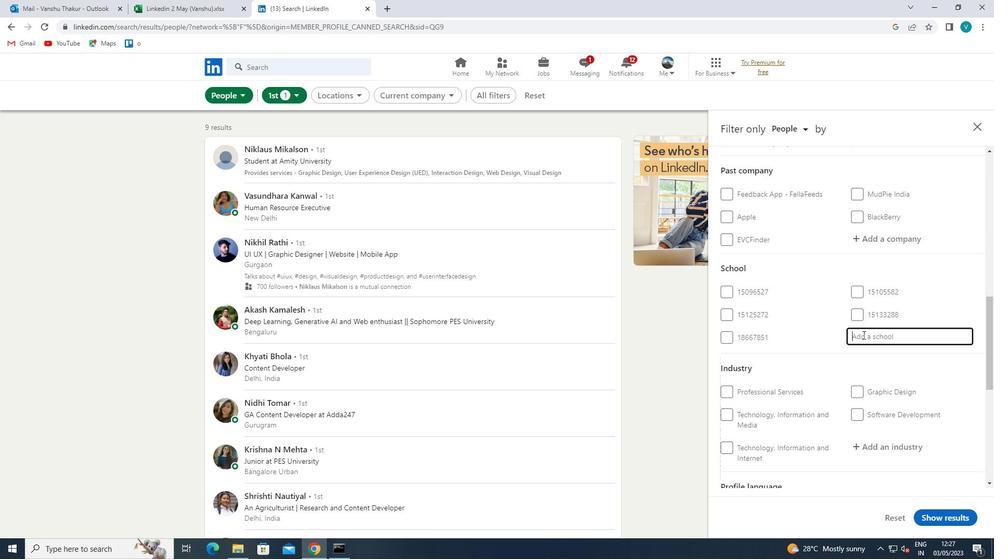 
Action: Key pressed <Key.shift>
Screenshot: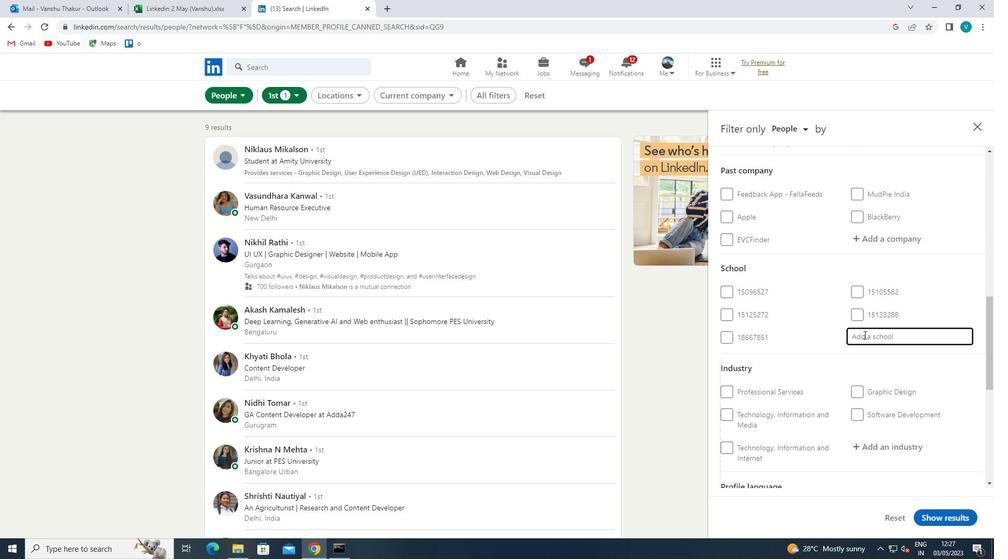 
Action: Mouse moved to (830, 355)
Screenshot: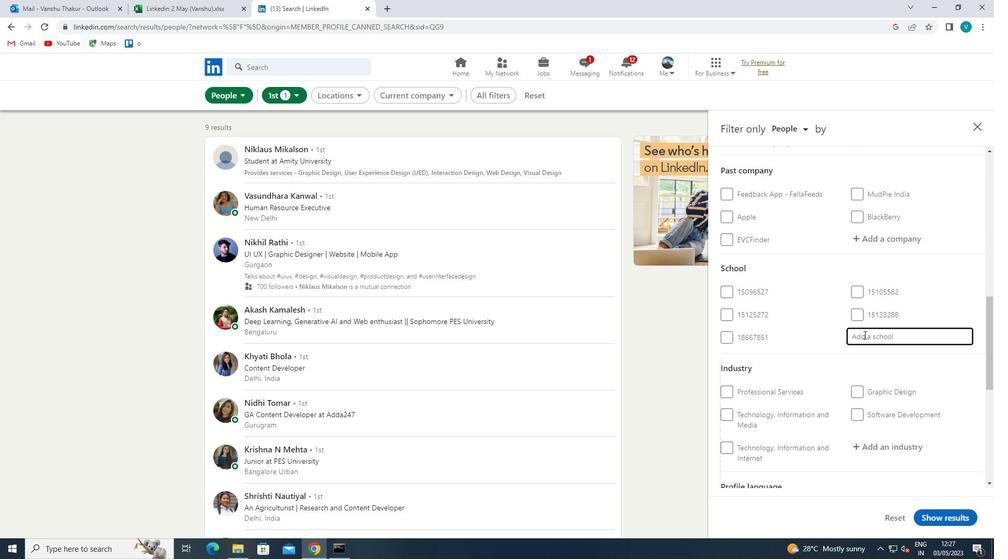 
Action: Key pressed <Key.shift><Key.shift><Key.shift><Key.shift><Key.shift><Key.shift><Key.shift><Key.shift><Key.shift><Key.shift><Key.shift><Key.shift><Key.shift><Key.shift><Key.shift><Key.shift><Key.shift><Key.shift><Key.shift><Key.shift><Key.shift><Key.shift><Key.shift><Key.shift>BBD<Key.space><Key.shift><Key.shift><Key.shift><Key.shift><Key.shift><Key.shift><Key.shift><Key.shift><Key.shift><Key.shift><Key.shift><Key.shift><Key.shift><Key.shift><Key.shift><Key.shift><Key.shift><Key.shift><Key.shift>UNIVER
Screenshot: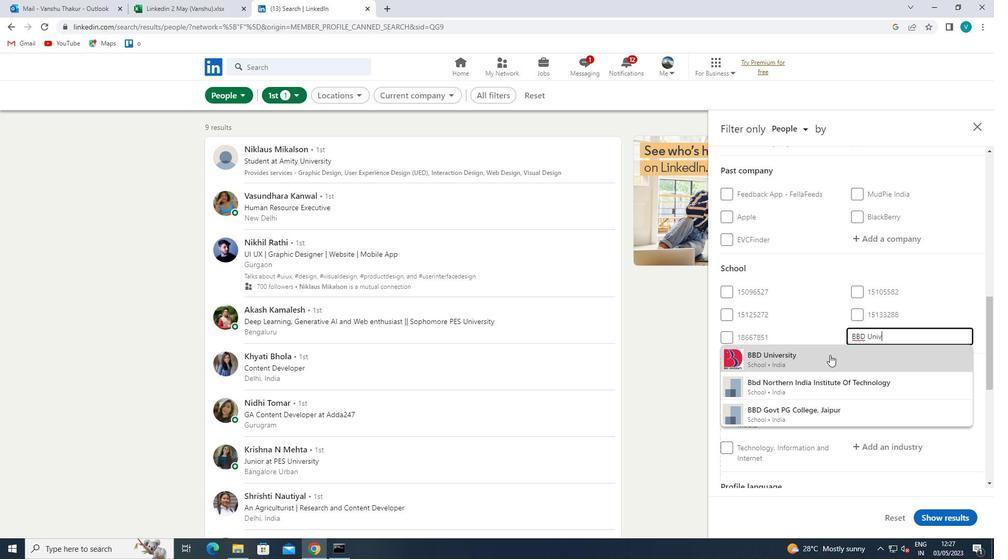 
Action: Mouse pressed left at (830, 355)
Screenshot: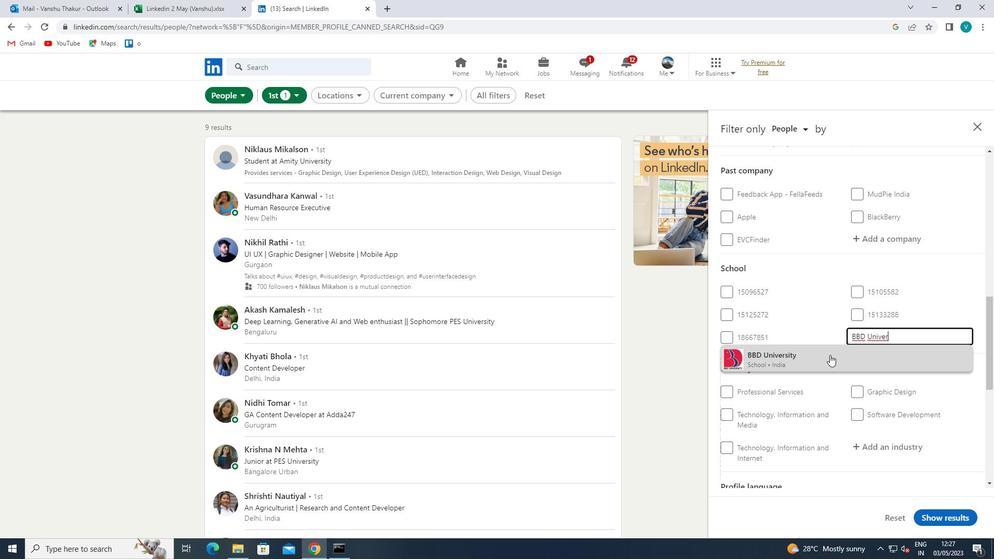 
Action: Mouse scrolled (830, 354) with delta (0, 0)
Screenshot: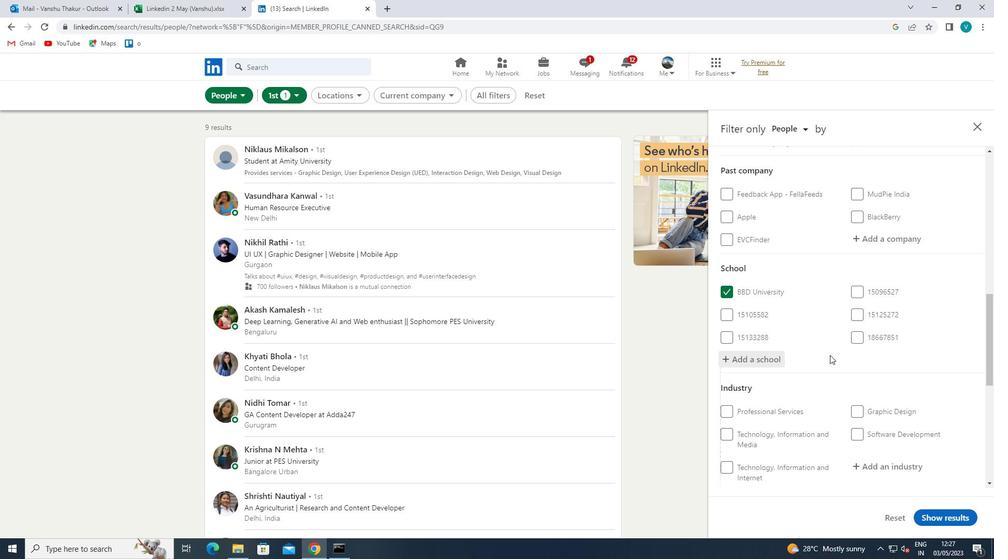 
Action: Mouse scrolled (830, 354) with delta (0, 0)
Screenshot: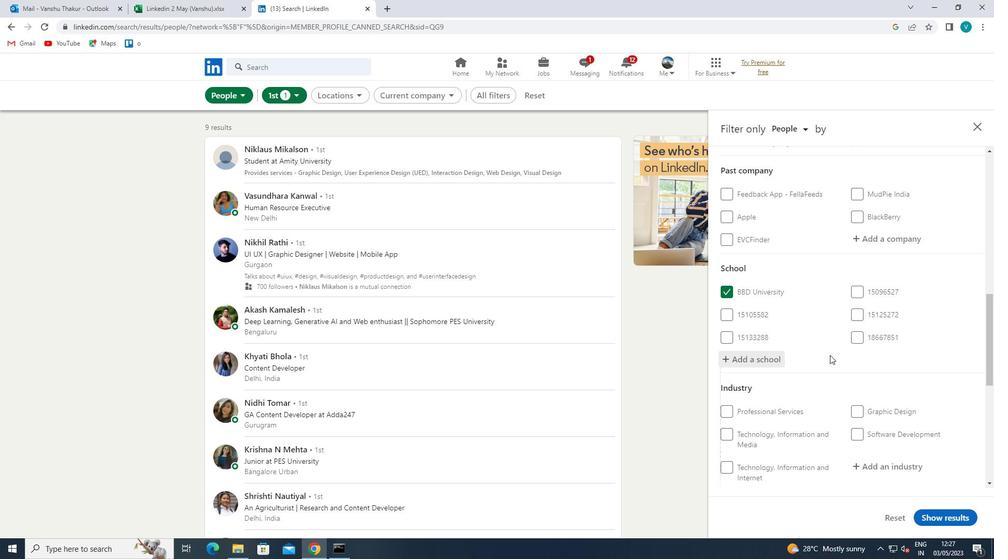 
Action: Mouse scrolled (830, 354) with delta (0, 0)
Screenshot: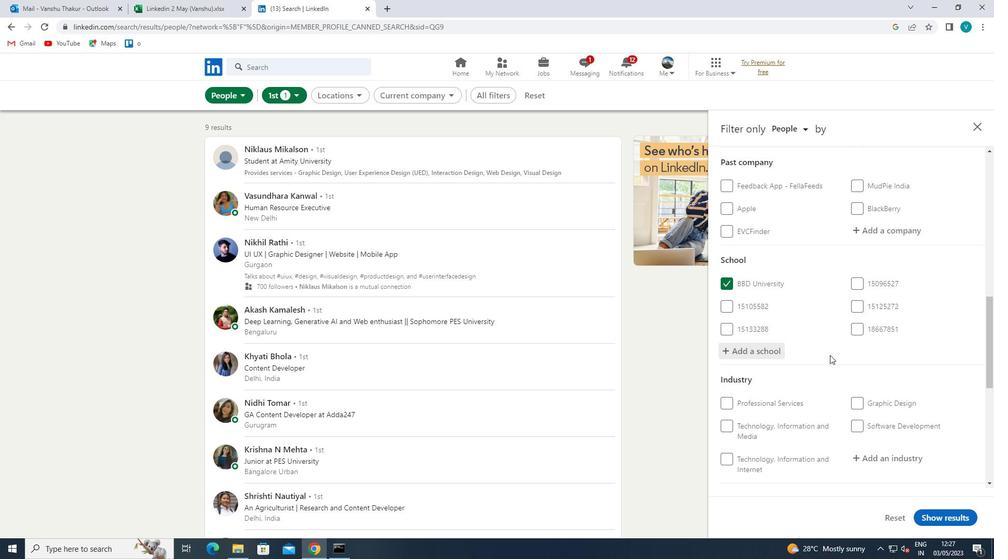 
Action: Mouse moved to (881, 312)
Screenshot: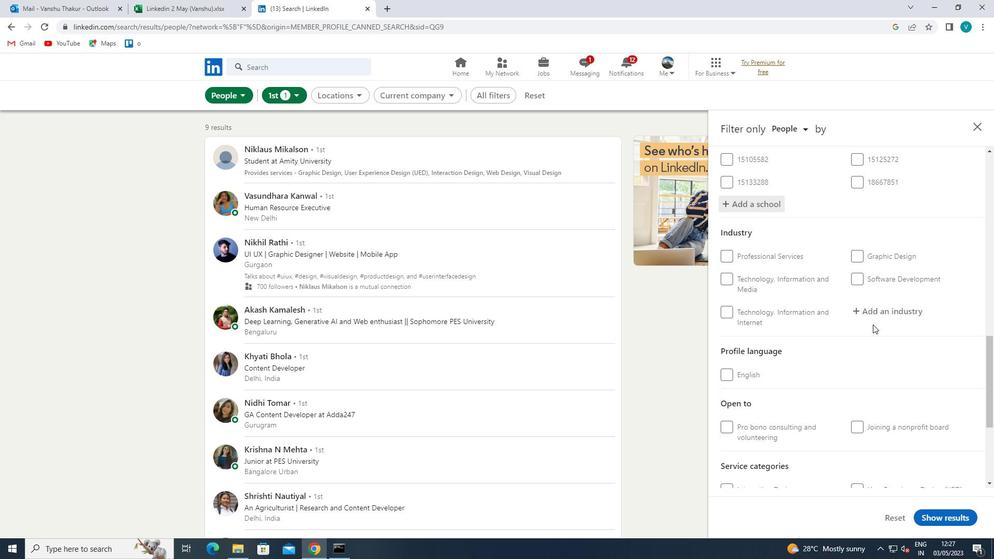 
Action: Mouse pressed left at (881, 312)
Screenshot: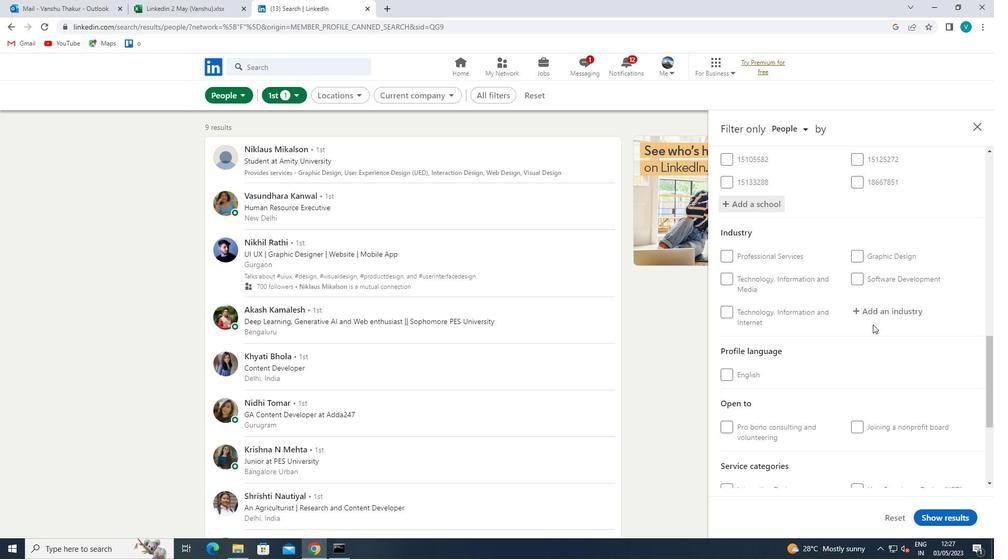
Action: Key pressed <Key.shift>PLAST
Screenshot: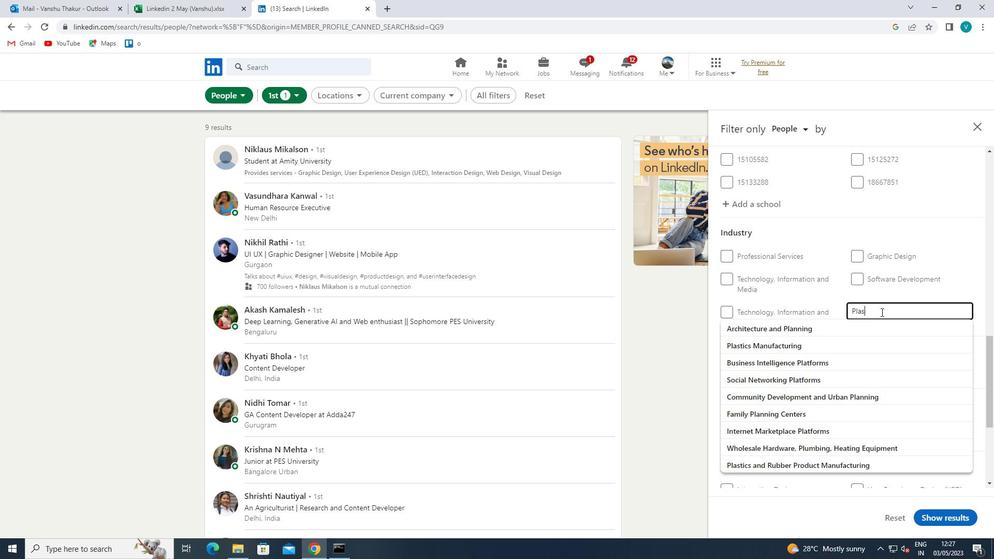
Action: Mouse moved to (854, 325)
Screenshot: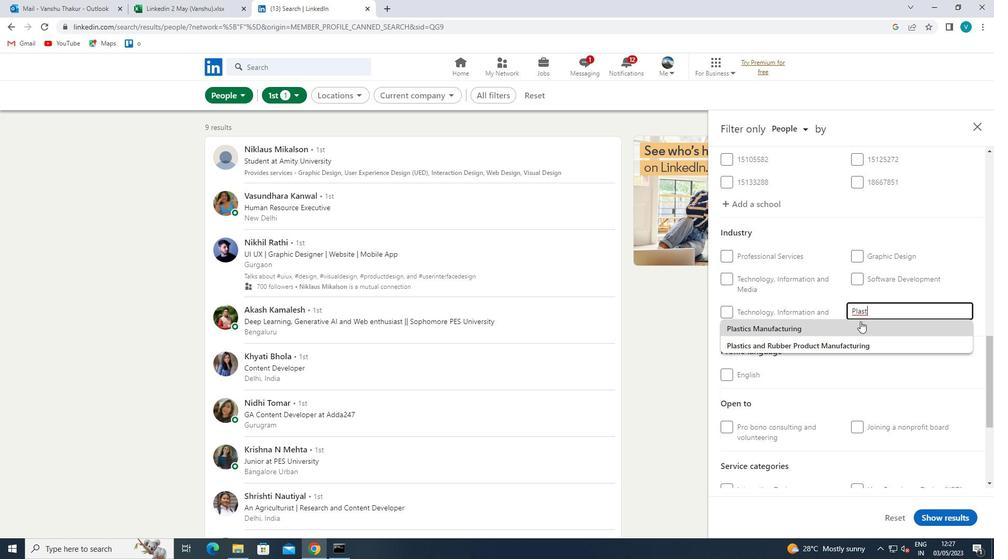 
Action: Mouse pressed left at (854, 325)
Screenshot: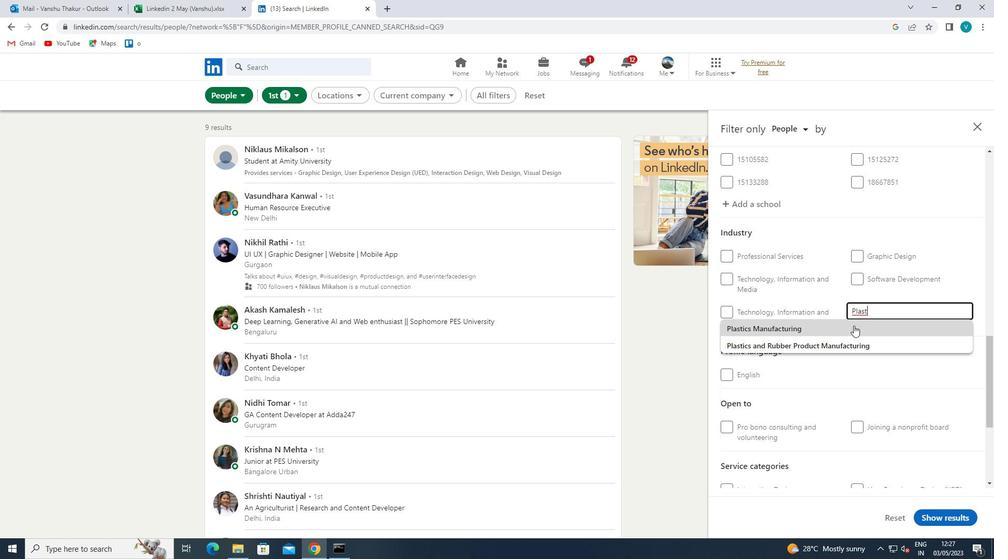 
Action: Mouse scrolled (854, 325) with delta (0, 0)
Screenshot: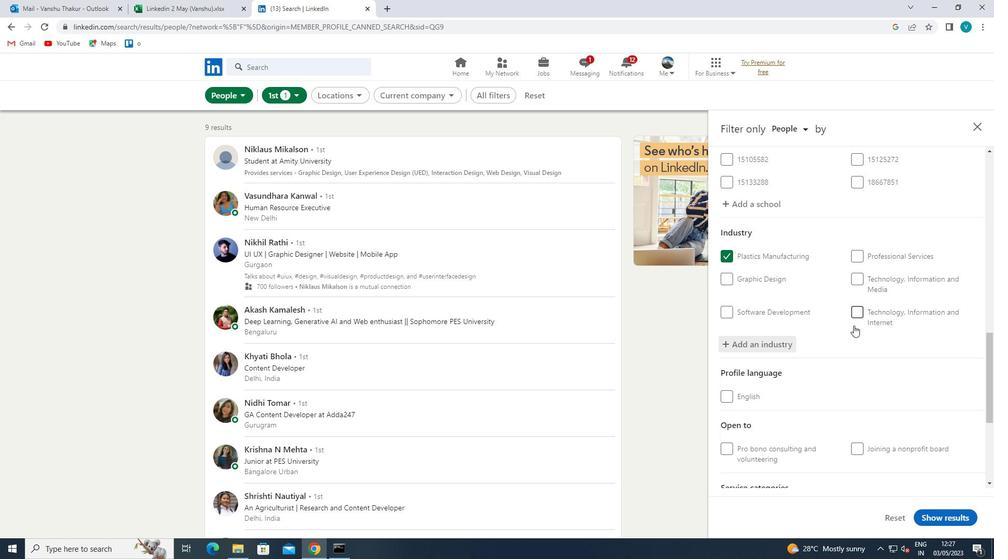 
Action: Mouse scrolled (854, 325) with delta (0, 0)
Screenshot: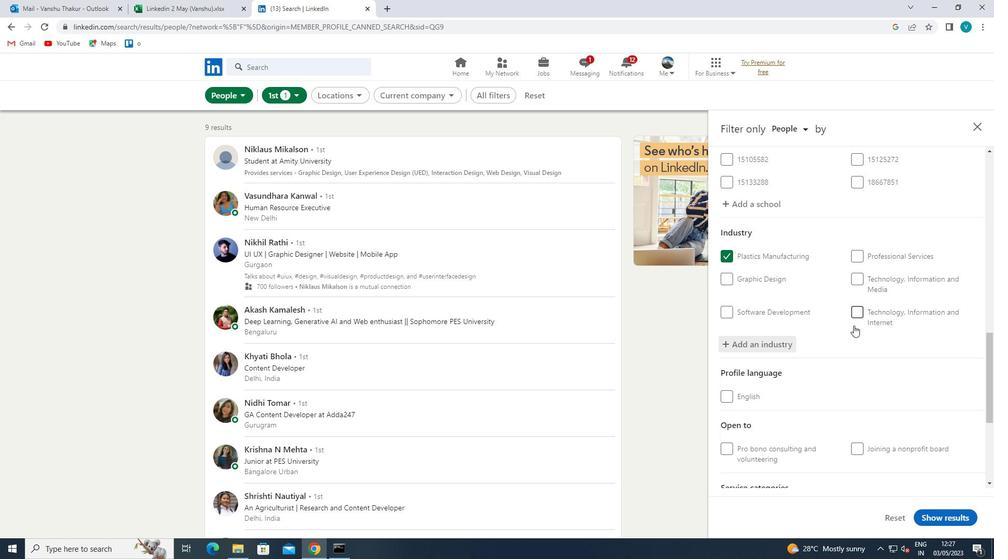 
Action: Mouse scrolled (854, 325) with delta (0, 0)
Screenshot: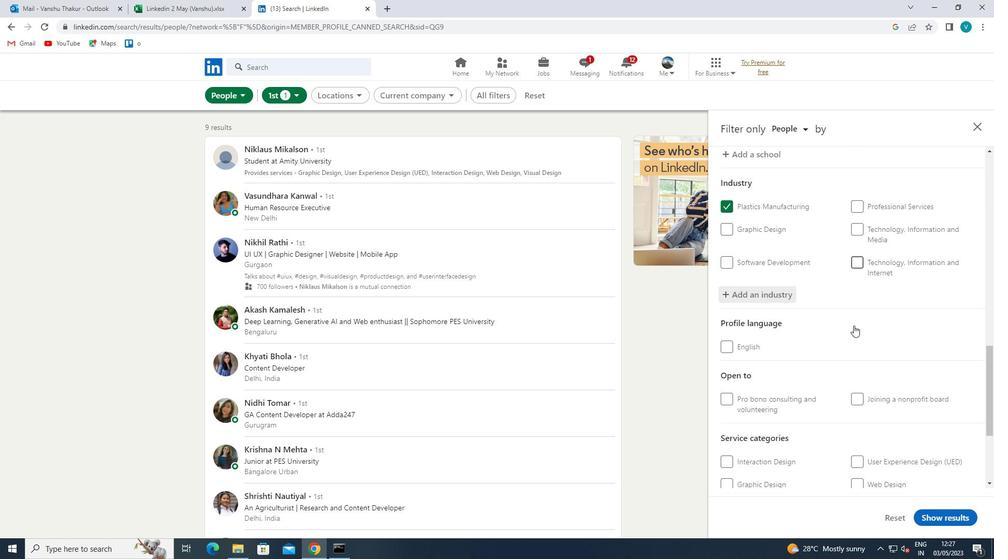 
Action: Mouse scrolled (854, 325) with delta (0, 0)
Screenshot: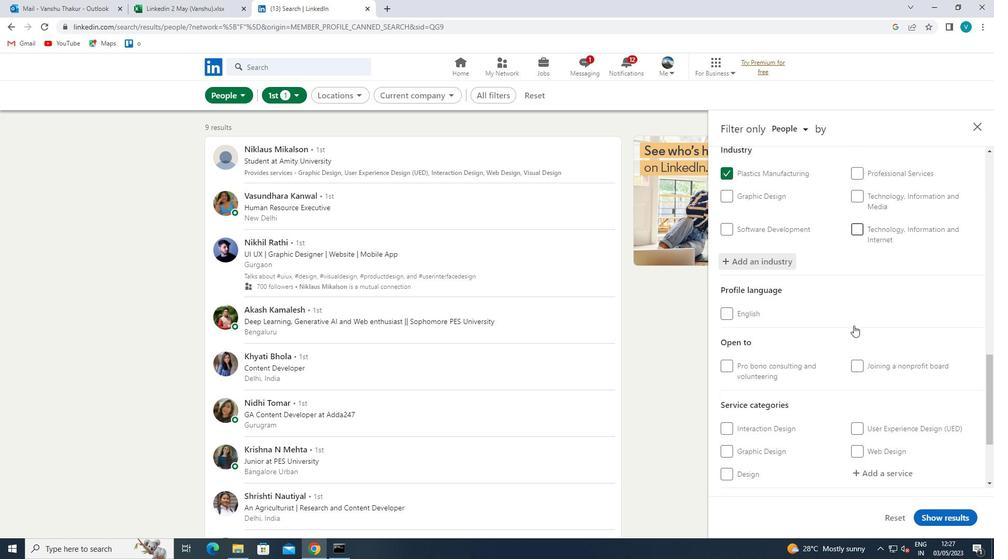 
Action: Mouse moved to (854, 326)
Screenshot: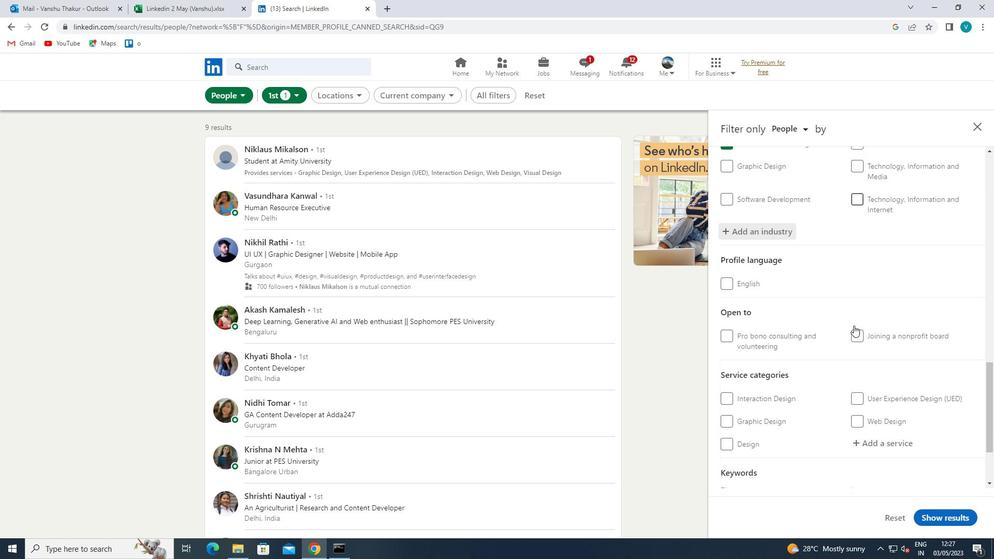 
Action: Mouse scrolled (854, 325) with delta (0, 0)
Screenshot: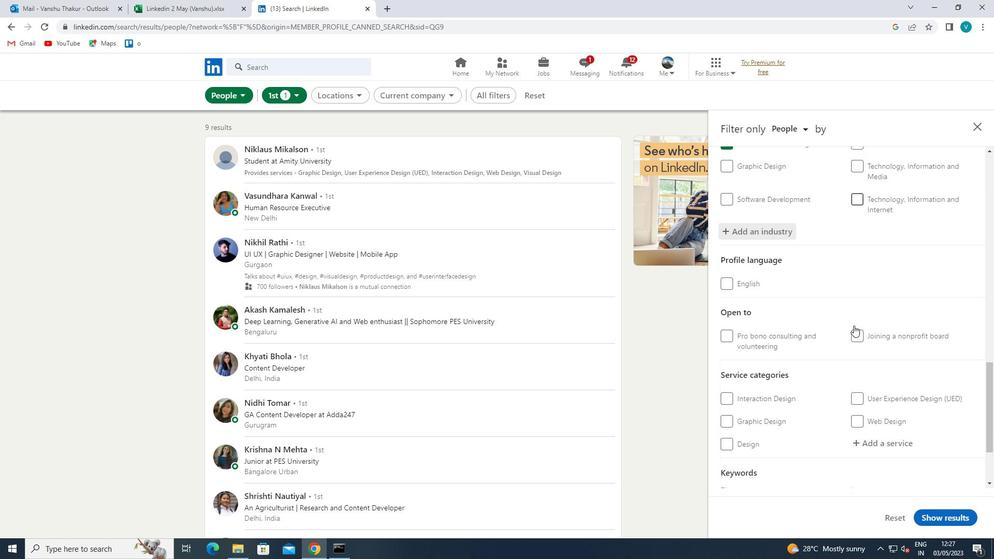 
Action: Mouse moved to (869, 340)
Screenshot: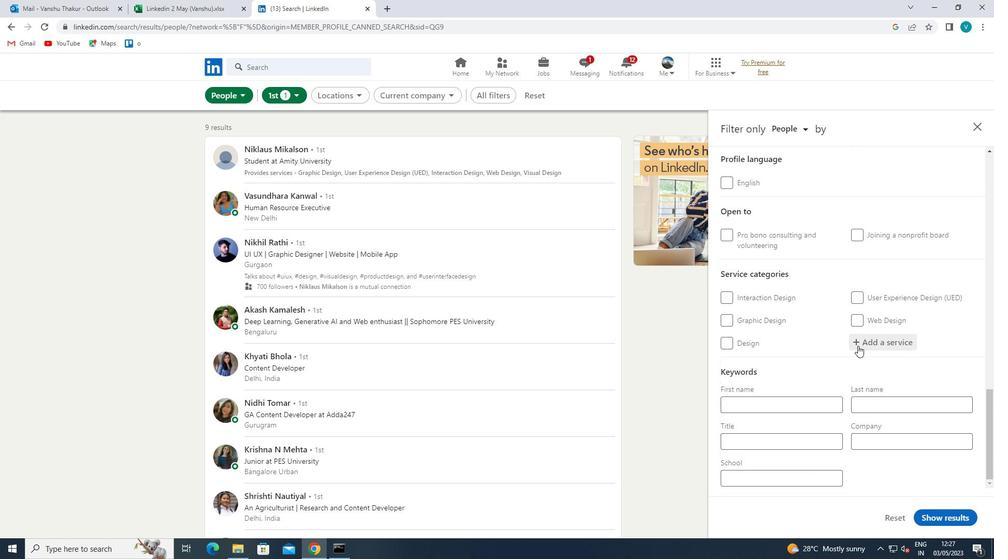 
Action: Mouse pressed left at (869, 340)
Screenshot: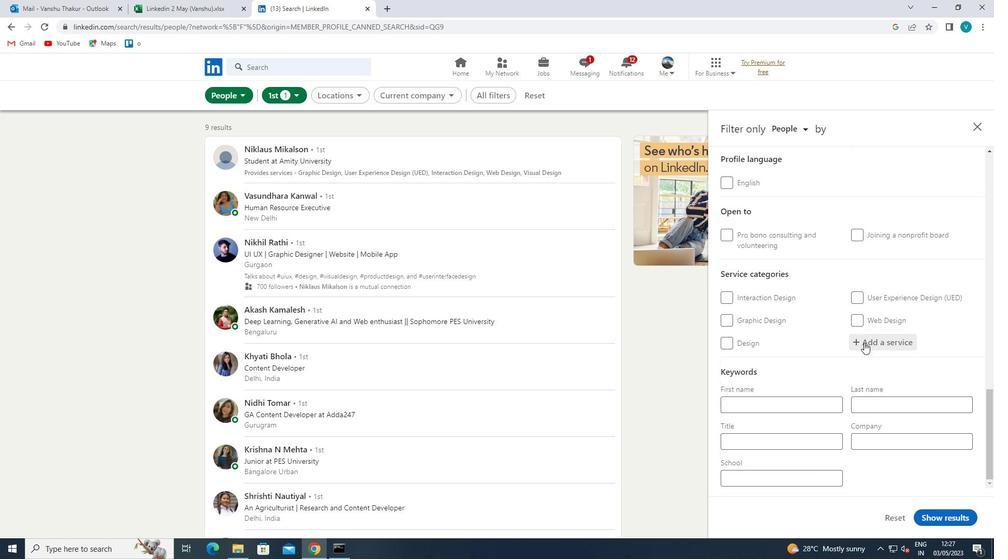 
Action: Mouse moved to (852, 350)
Screenshot: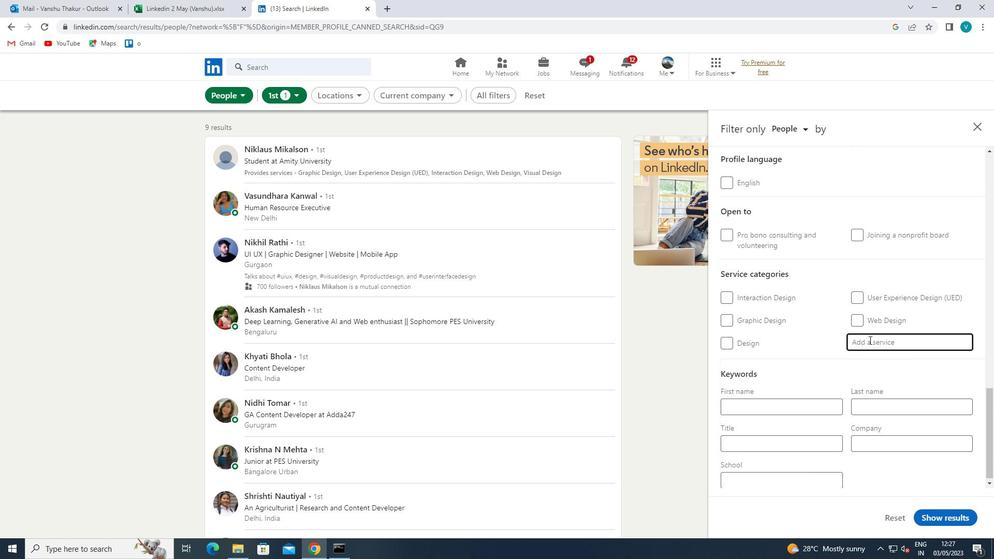 
Action: Key pressed <Key.shift>TELEC
Screenshot: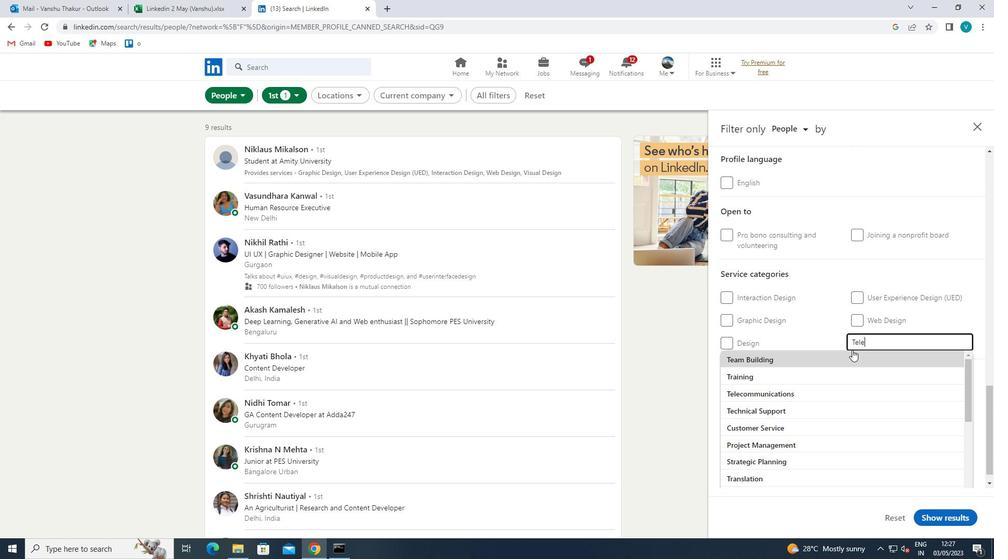 
Action: Mouse moved to (853, 350)
Screenshot: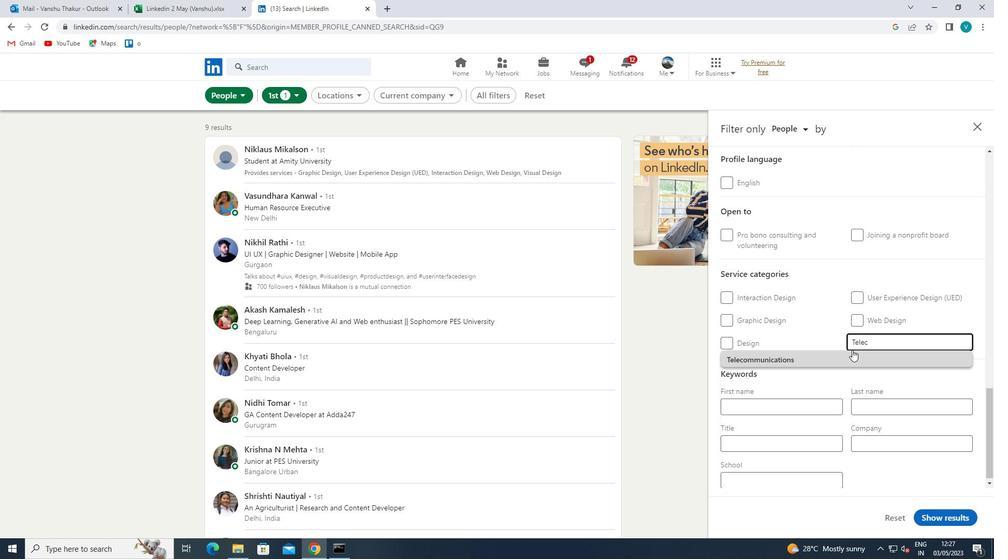 
Action: Mouse pressed left at (853, 350)
Screenshot: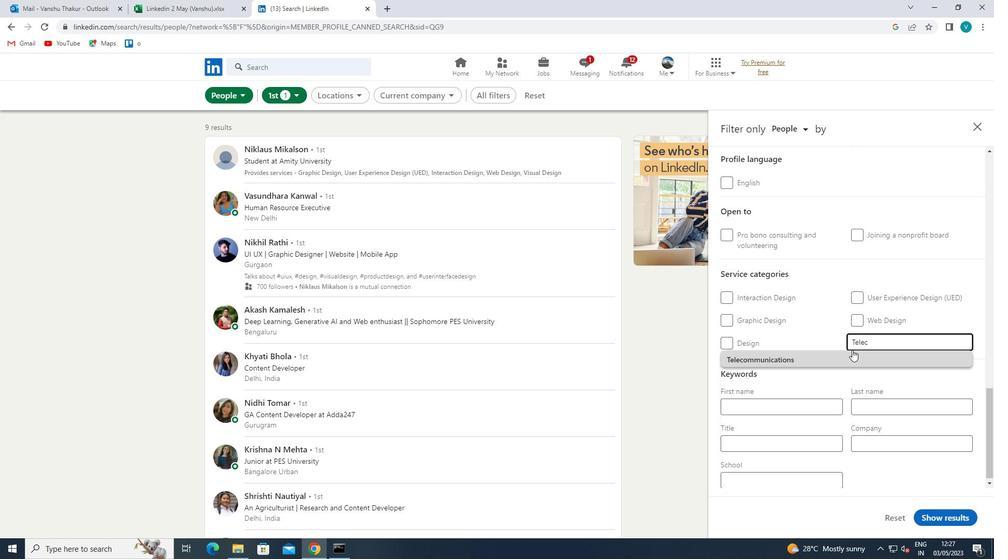 
Action: Mouse scrolled (853, 349) with delta (0, 0)
Screenshot: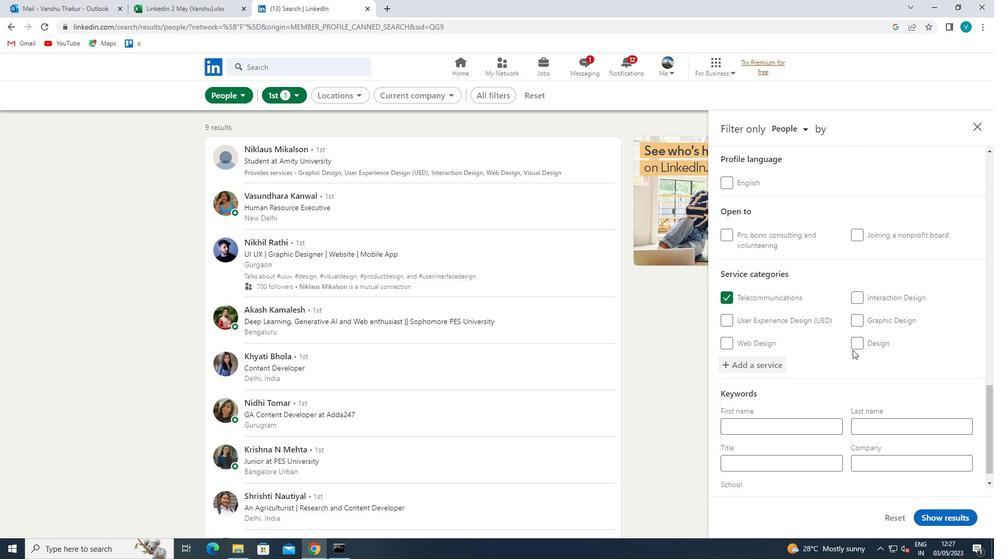 
Action: Mouse scrolled (853, 349) with delta (0, 0)
Screenshot: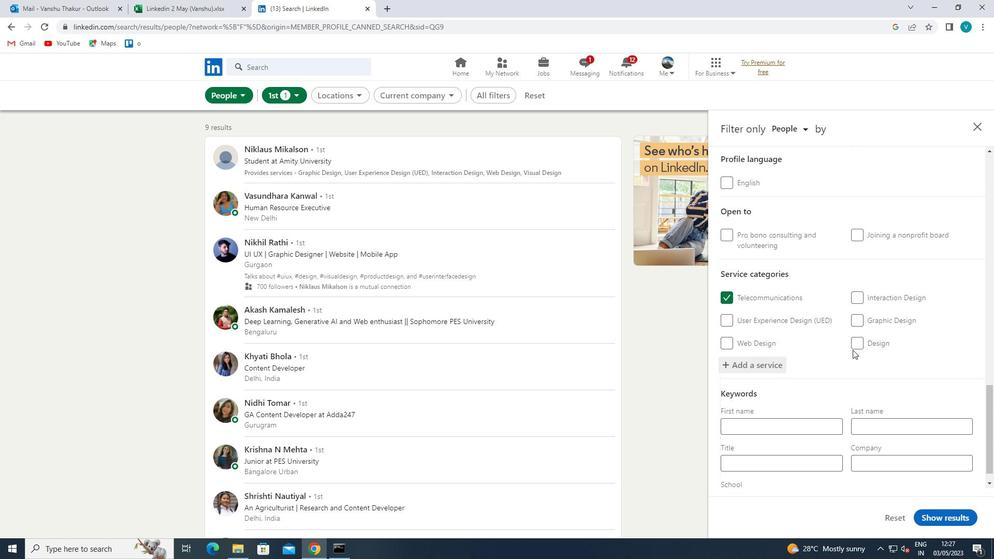 
Action: Mouse moved to (852, 350)
Screenshot: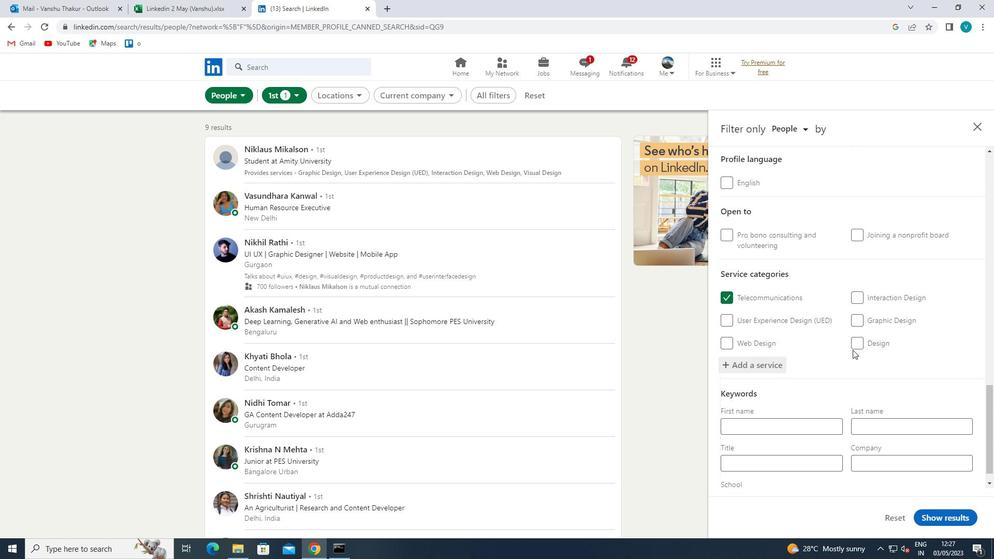
Action: Mouse scrolled (852, 349) with delta (0, 0)
Screenshot: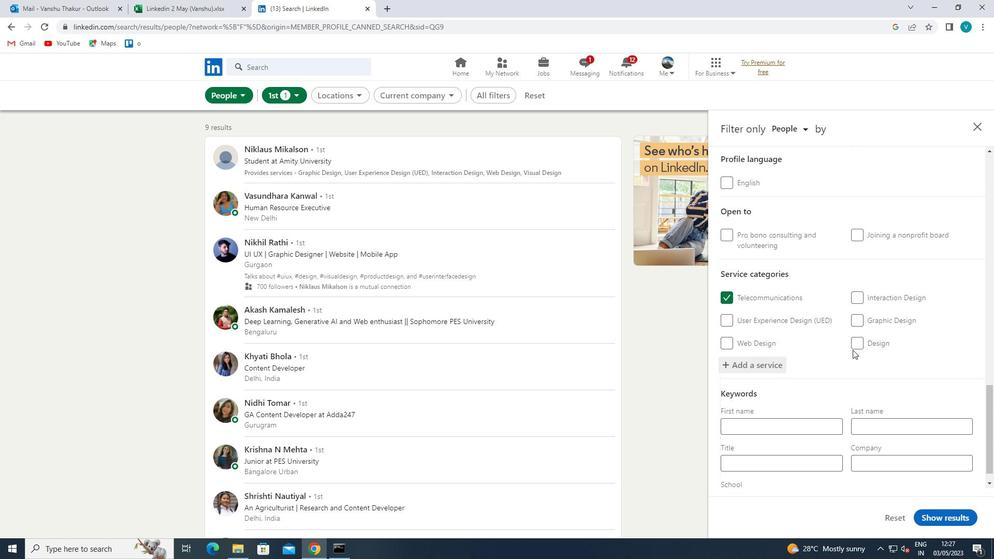 
Action: Mouse moved to (846, 353)
Screenshot: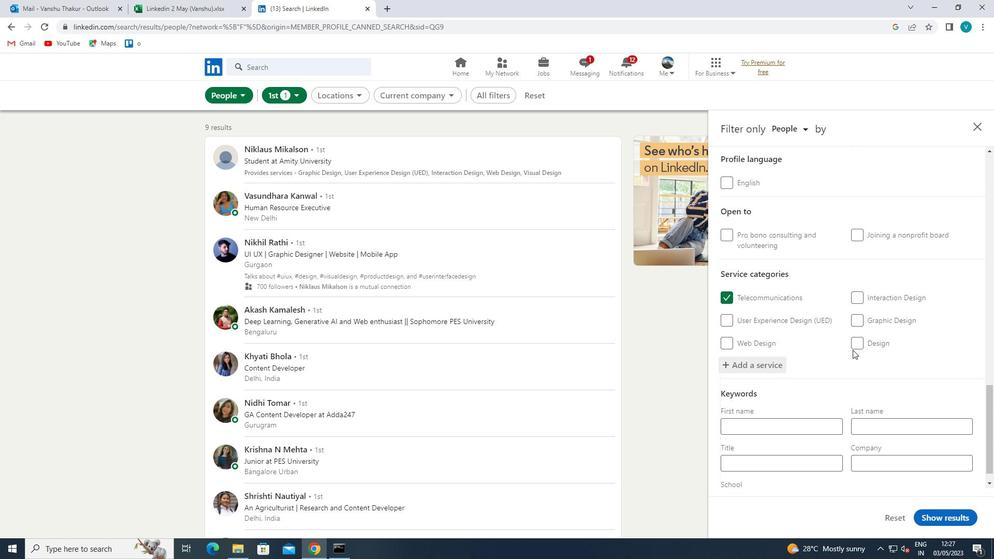 
Action: Mouse scrolled (846, 353) with delta (0, 0)
Screenshot: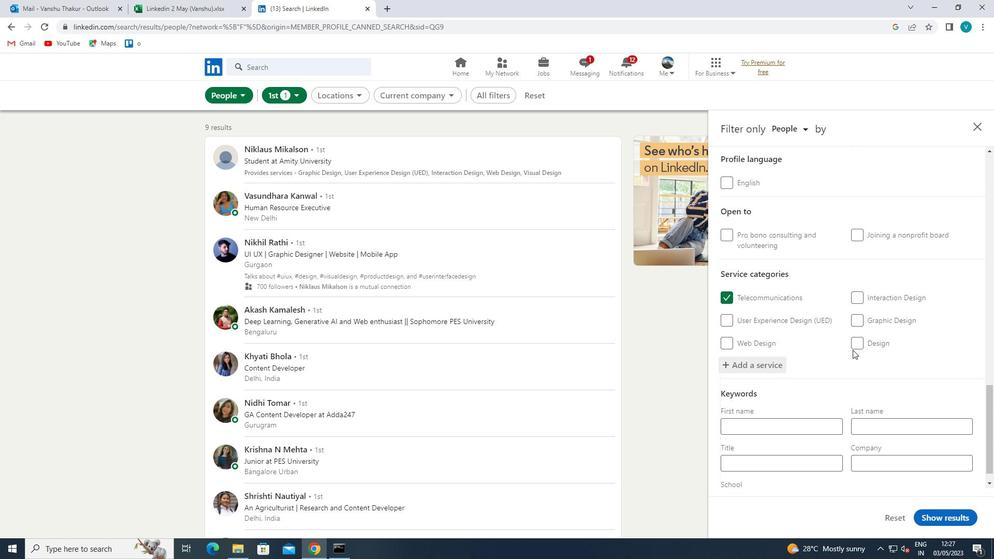 
Action: Mouse moved to (782, 441)
Screenshot: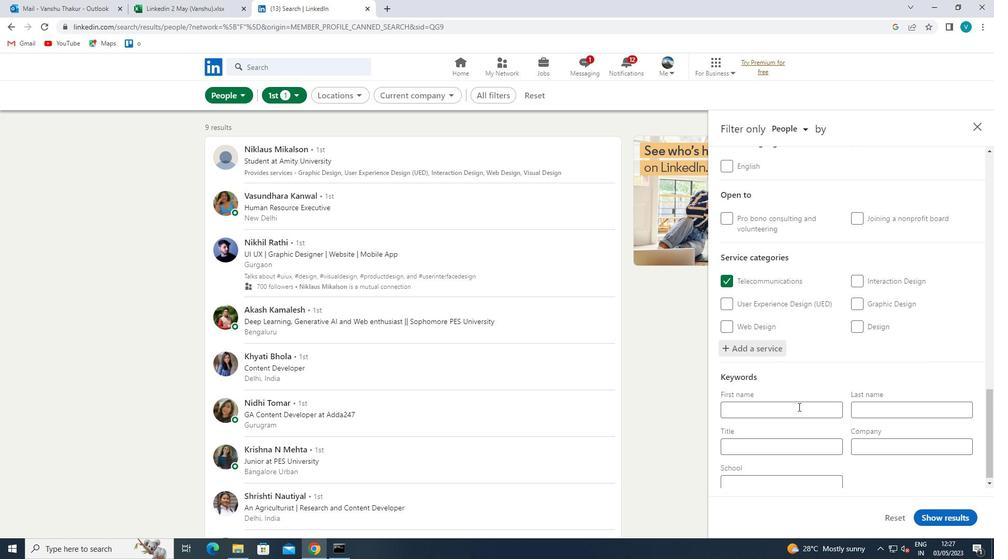 
Action: Mouse pressed left at (782, 441)
Screenshot: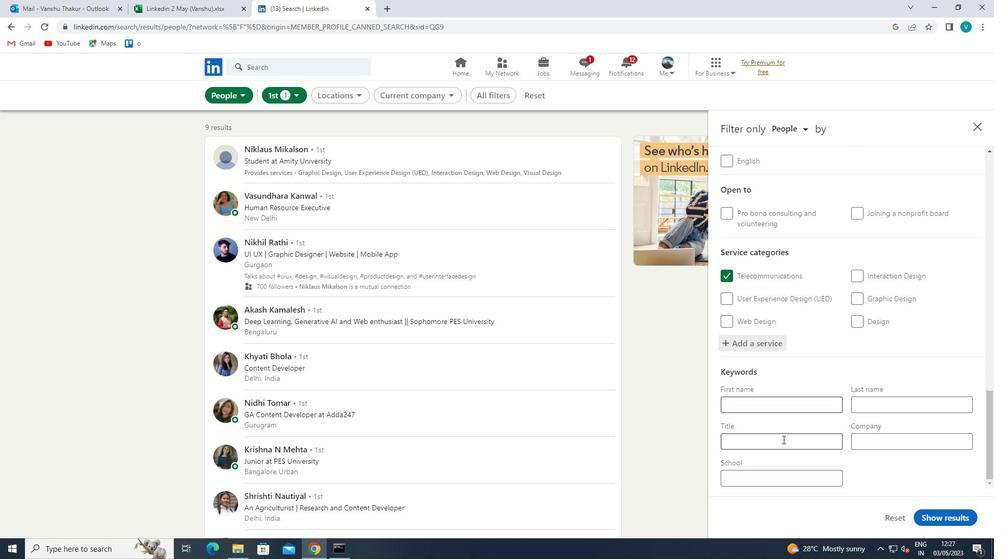 
Action: Key pressed <Key.shift>SUICIDE<Key.space><Key.shift><Key.shift><Key.shift><Key.shift><Key.shift>HOTLINE<Key.space><Key.shift>VOLUNTEER<Key.space>
Screenshot: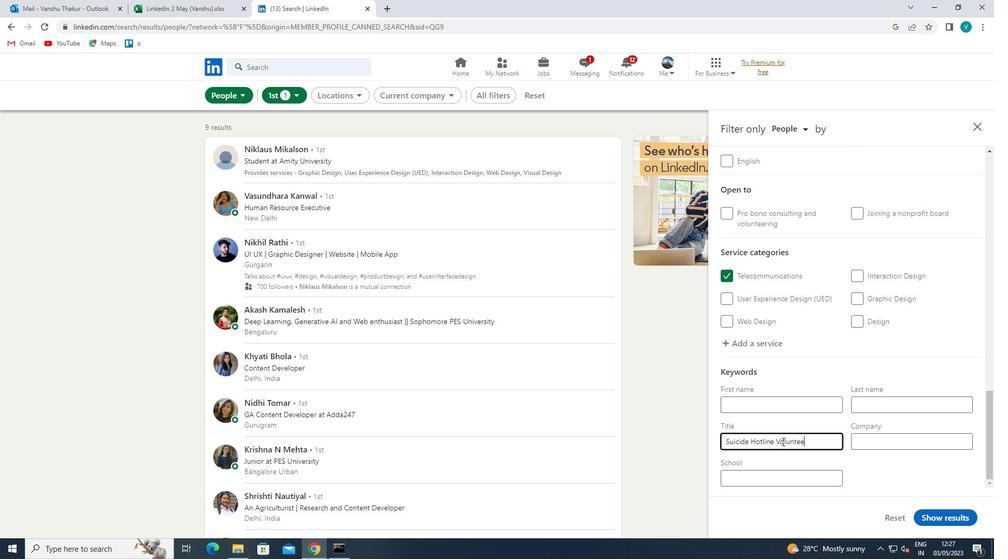 
Action: Mouse moved to (922, 511)
Screenshot: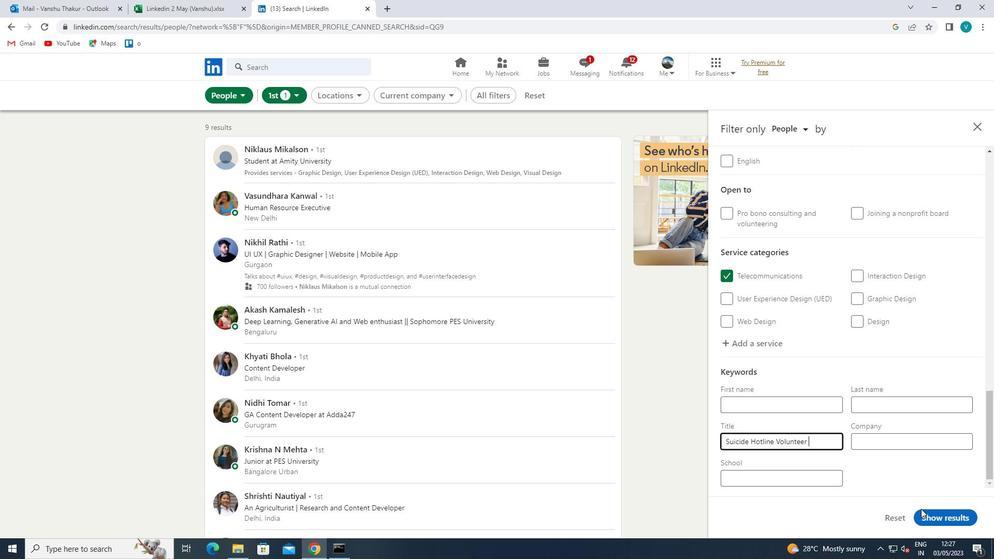 
Action: Mouse pressed left at (922, 511)
Screenshot: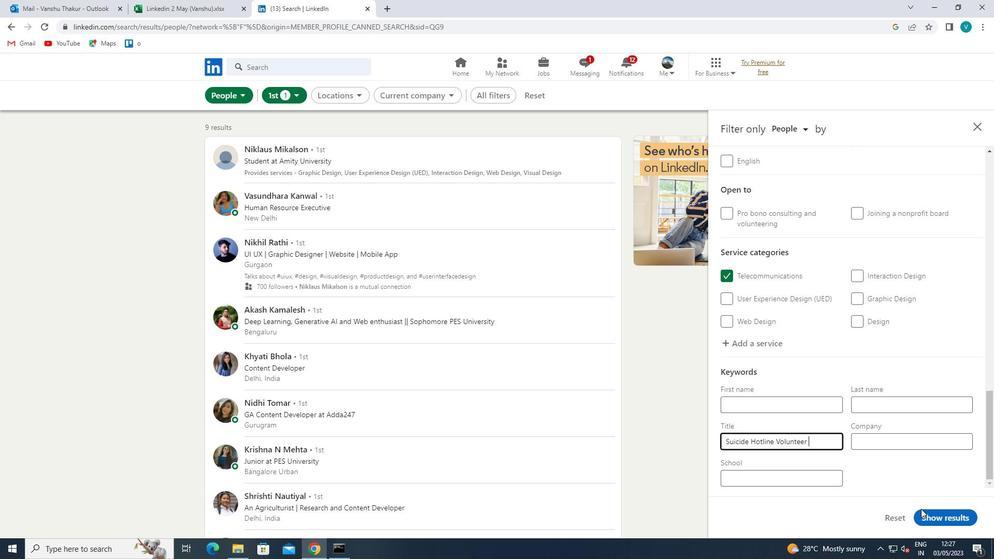 
Action: Mouse moved to (923, 512)
Screenshot: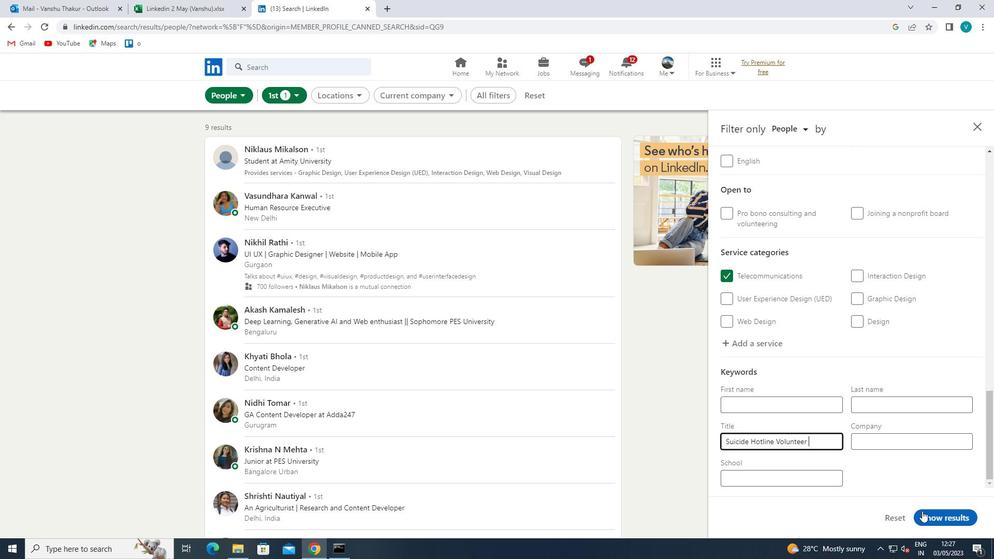 
